 Task: Find connections with filter location Limeil-Brévannes with filter topic #Successwith filter profile language Potuguese with filter current company TATA Advanced Systems Limited with filter school Kerala Agricultural Jobs with filter industry Personal Care Services with filter service category Business Analytics with filter keywords title Operations Coordinator
Action: Mouse moved to (492, 88)
Screenshot: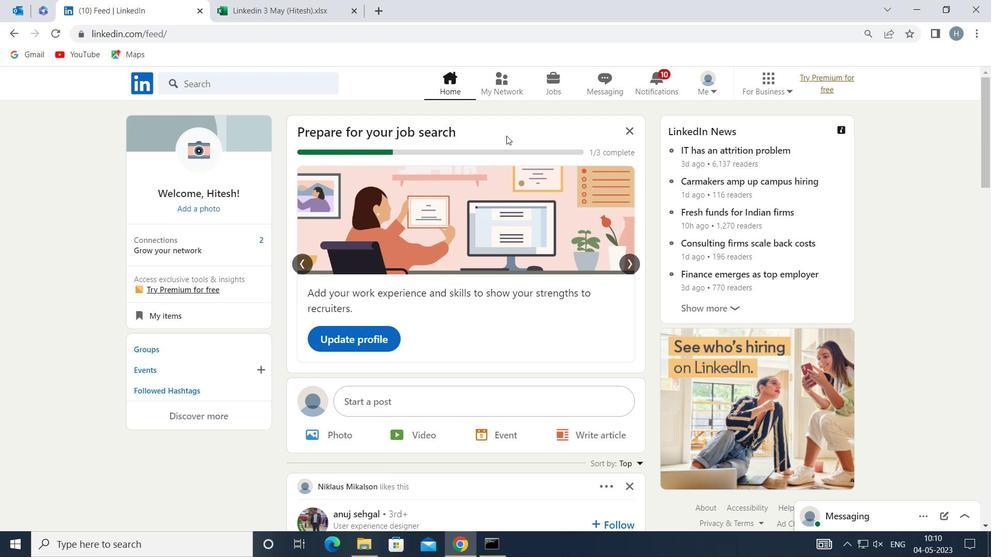 
Action: Mouse pressed left at (492, 88)
Screenshot: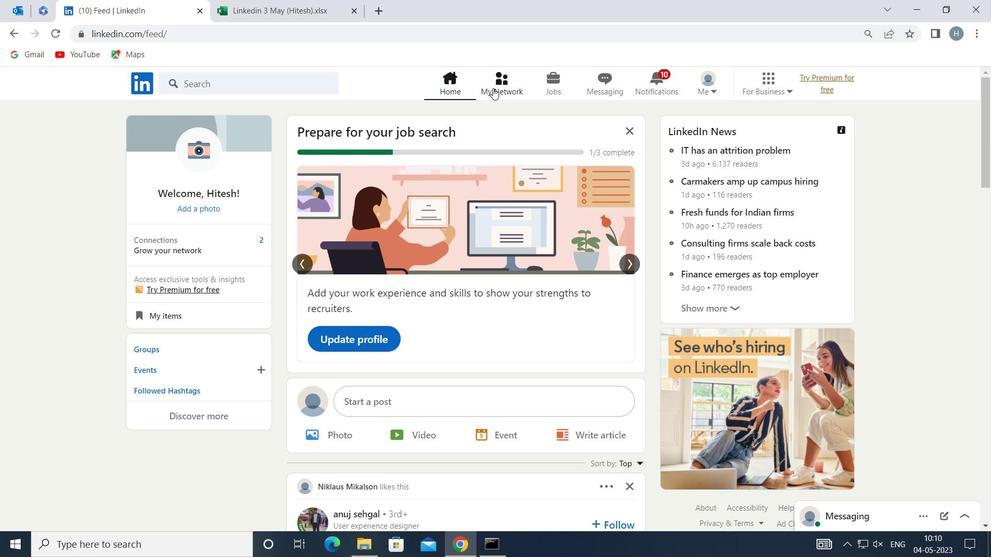 
Action: Mouse moved to (303, 152)
Screenshot: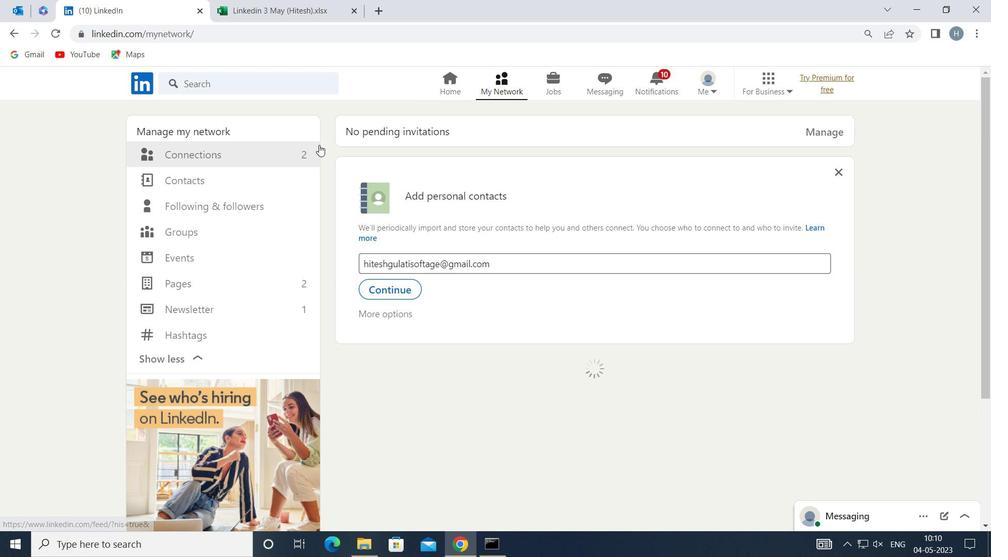 
Action: Mouse pressed left at (303, 152)
Screenshot: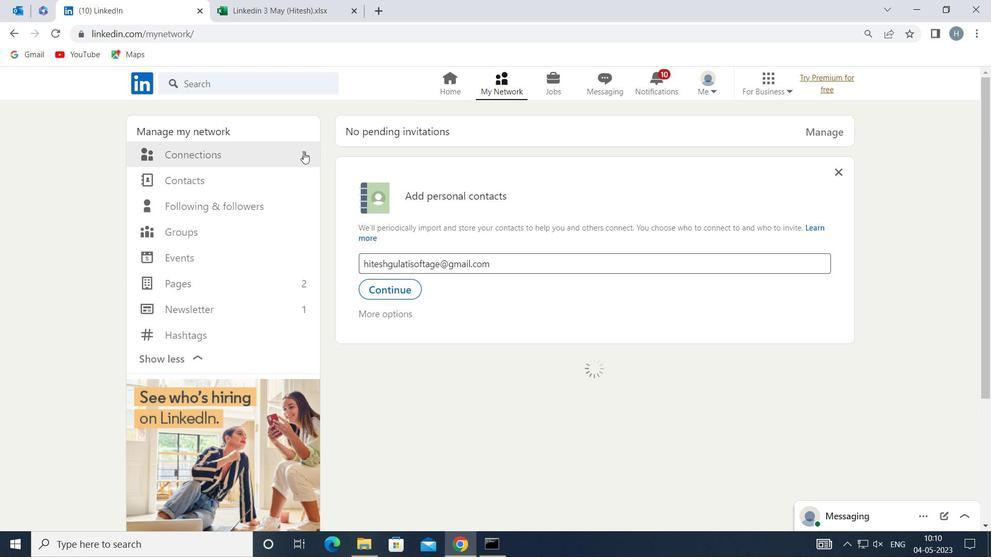 
Action: Mouse moved to (589, 155)
Screenshot: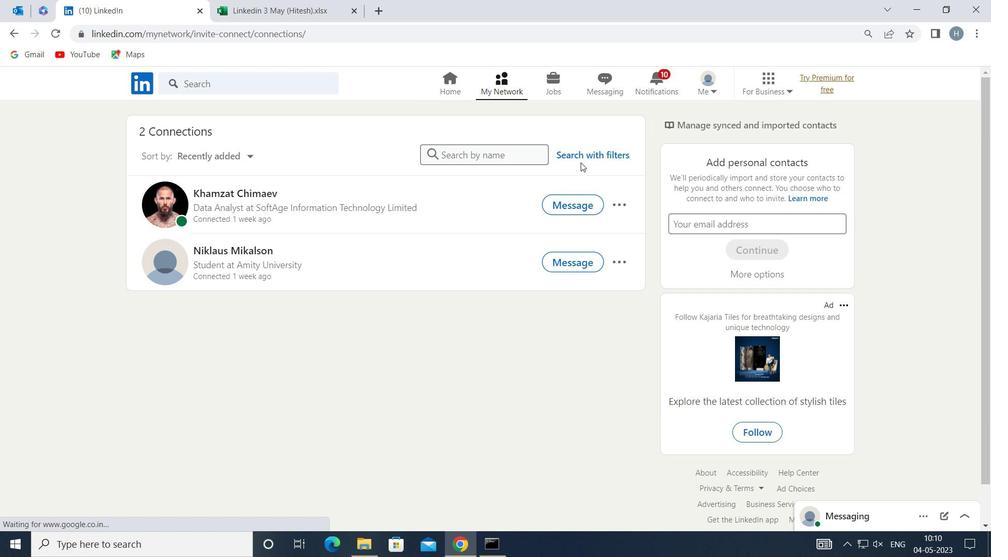 
Action: Mouse pressed left at (589, 155)
Screenshot: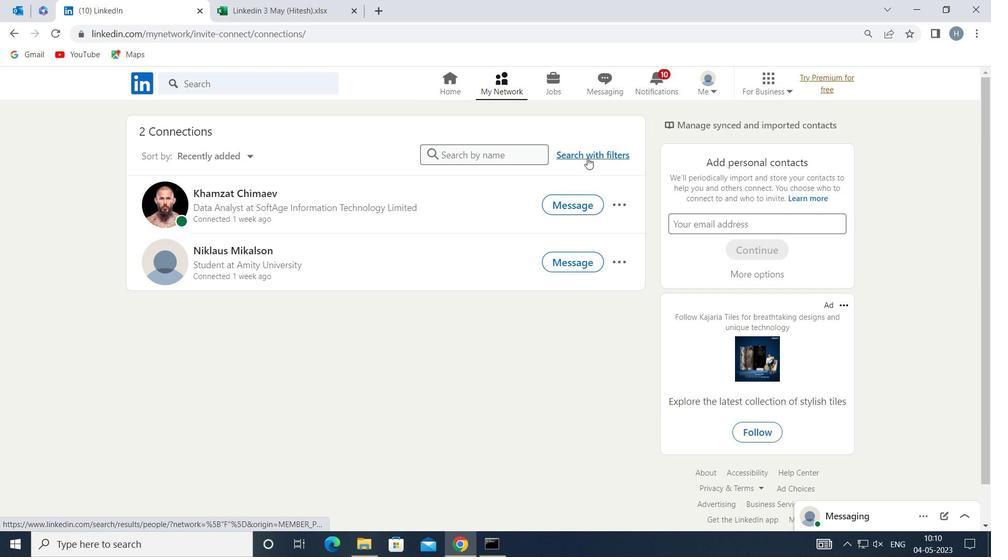 
Action: Mouse moved to (540, 118)
Screenshot: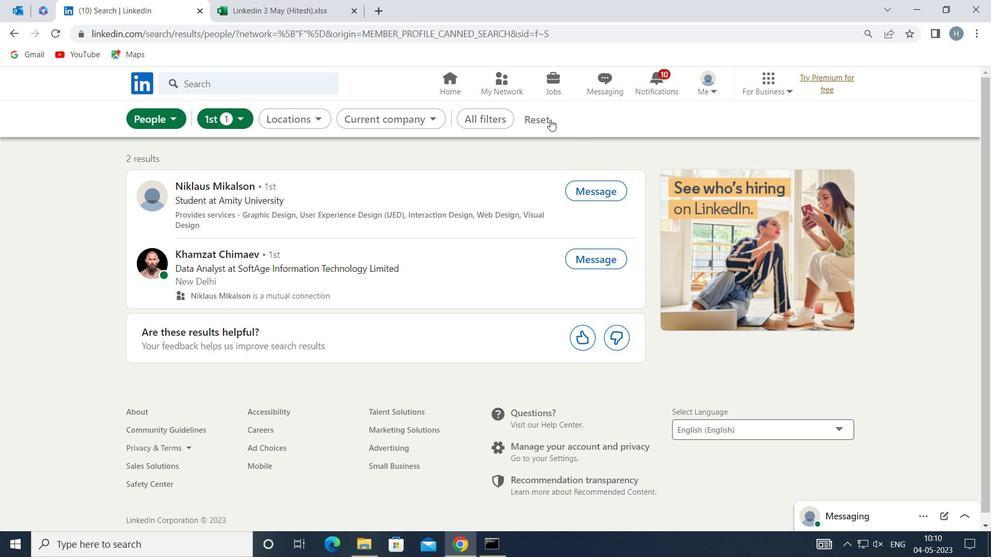 
Action: Mouse pressed left at (540, 118)
Screenshot: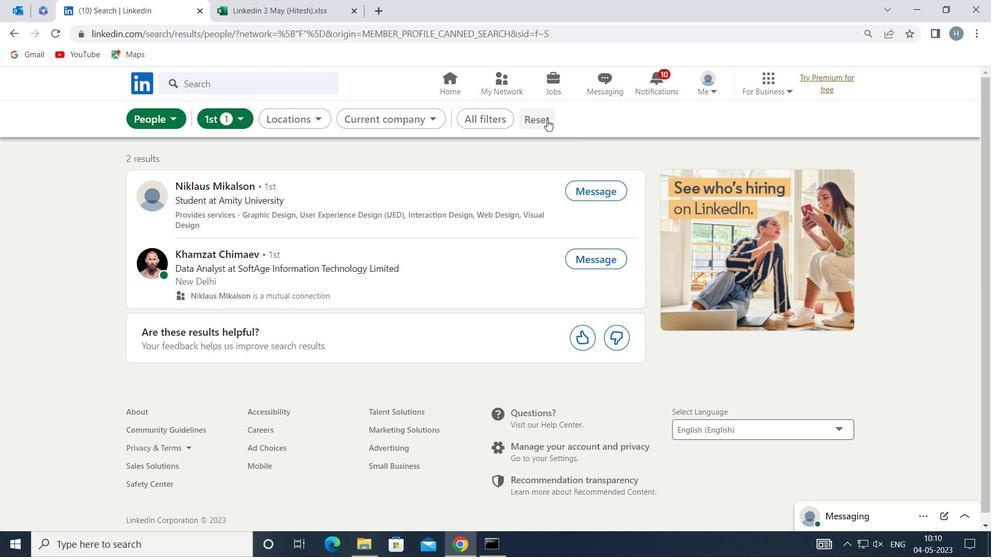 
Action: Mouse moved to (533, 118)
Screenshot: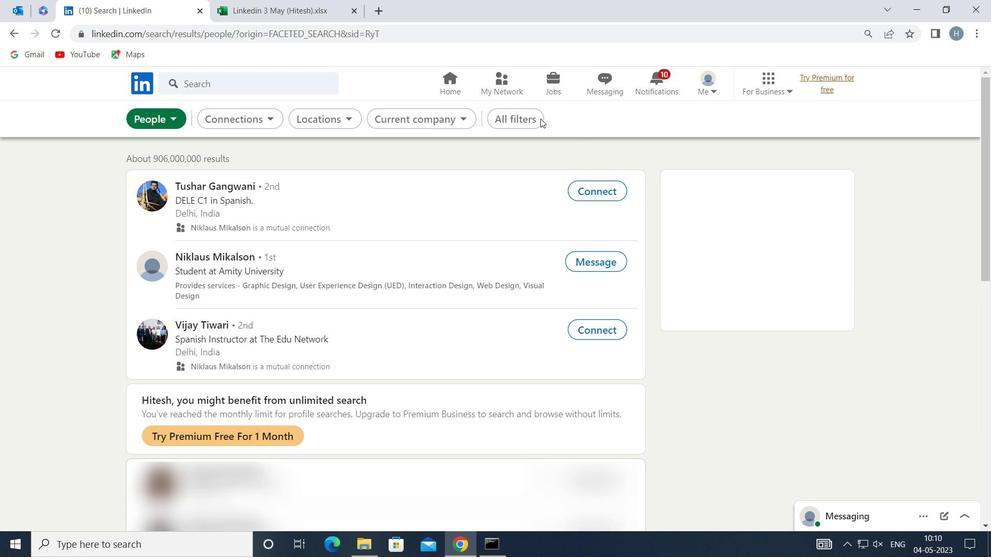 
Action: Mouse pressed left at (533, 118)
Screenshot: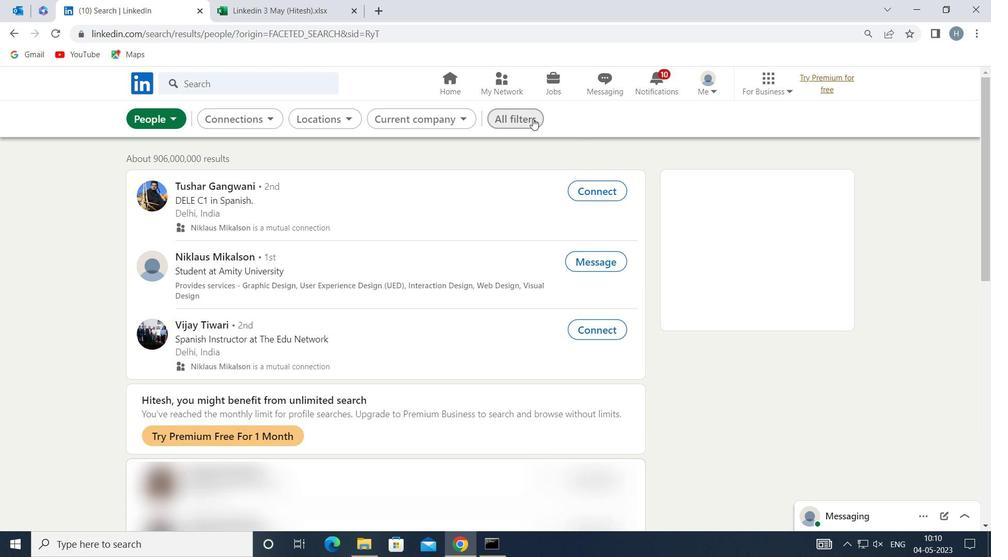 
Action: Mouse moved to (751, 287)
Screenshot: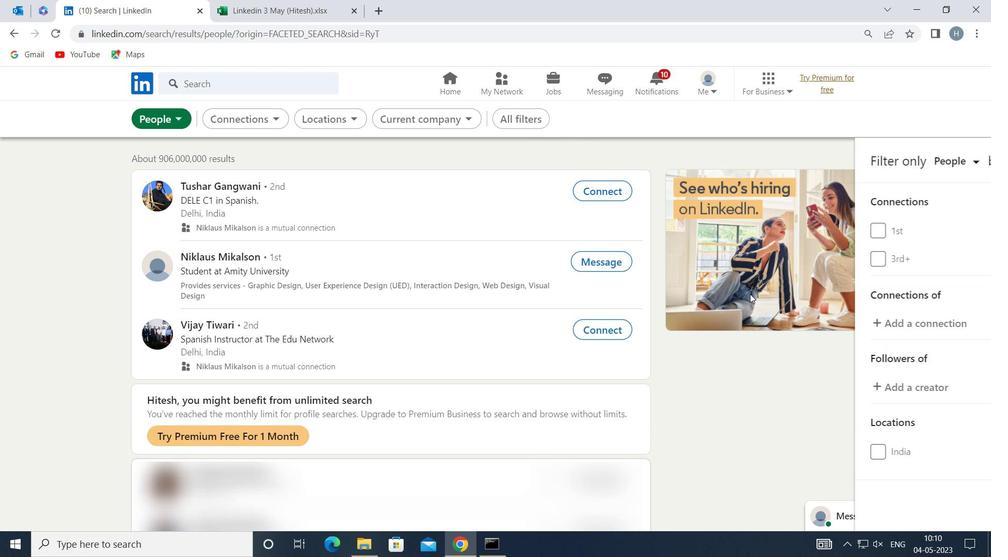 
Action: Mouse scrolled (751, 287) with delta (0, 0)
Screenshot: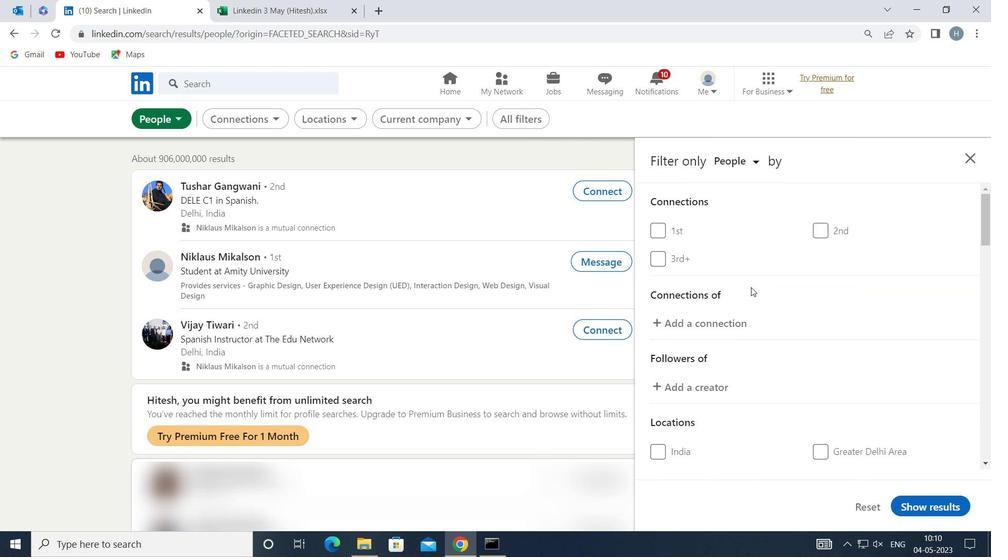 
Action: Mouse scrolled (751, 287) with delta (0, 0)
Screenshot: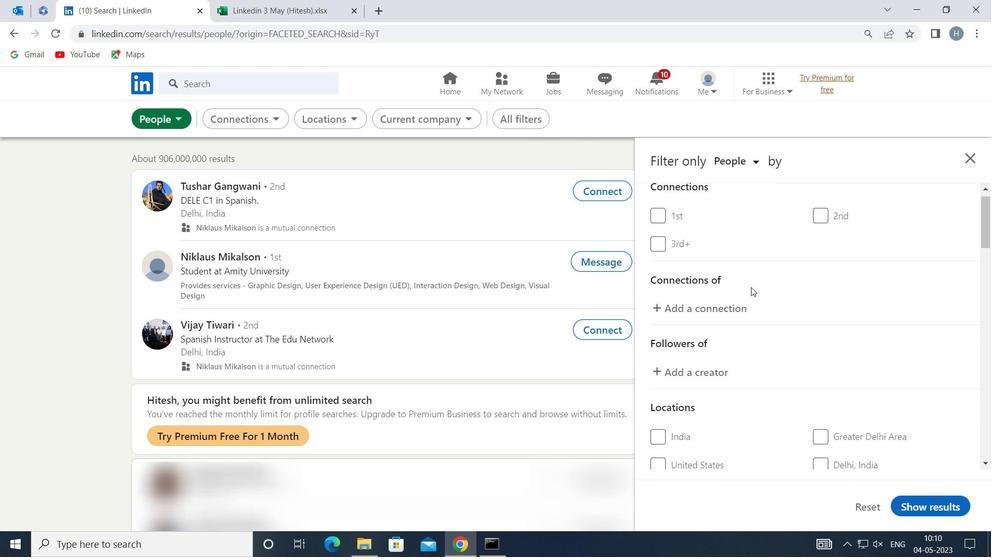 
Action: Mouse scrolled (751, 287) with delta (0, 0)
Screenshot: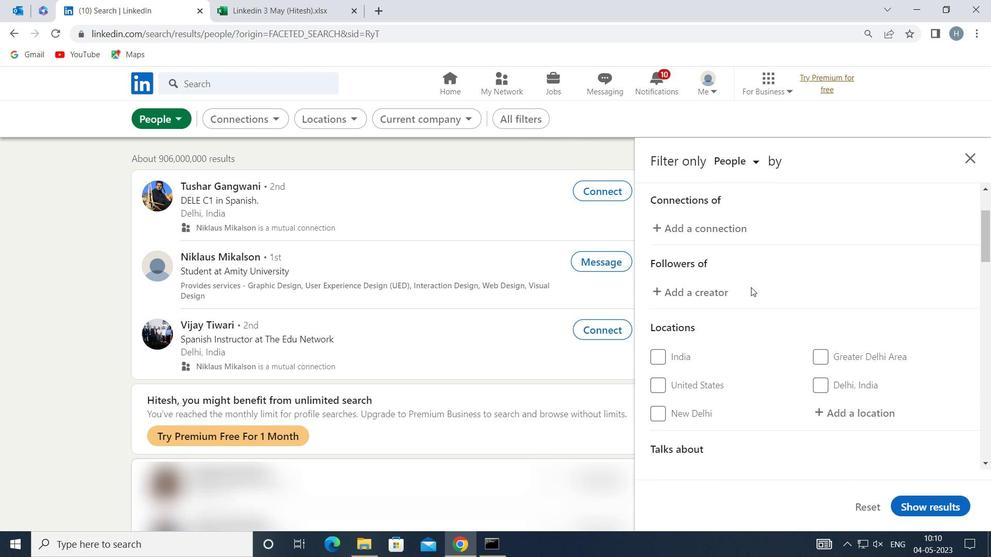 
Action: Mouse moved to (871, 308)
Screenshot: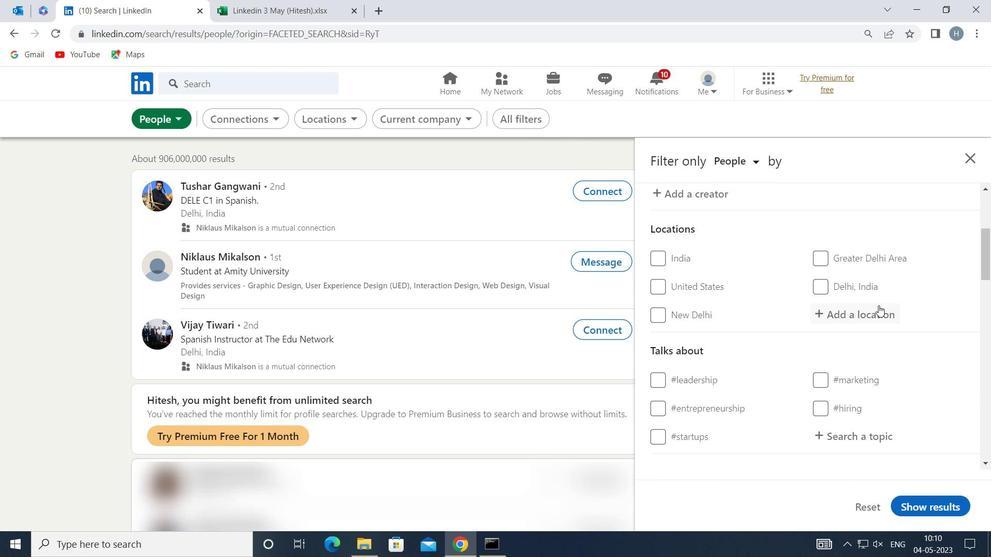 
Action: Mouse pressed left at (871, 308)
Screenshot: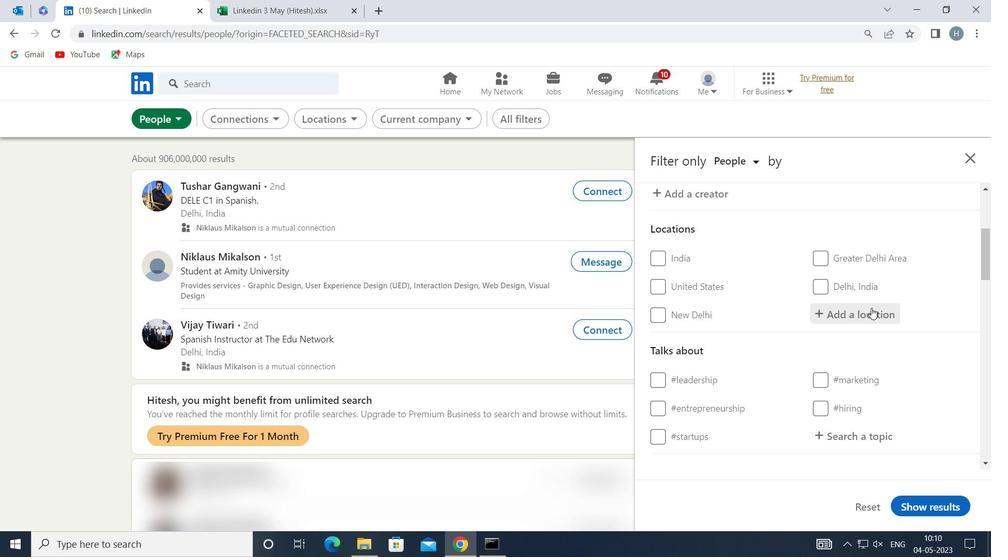 
Action: Key pressed <Key.shift>LIMEIL
Screenshot: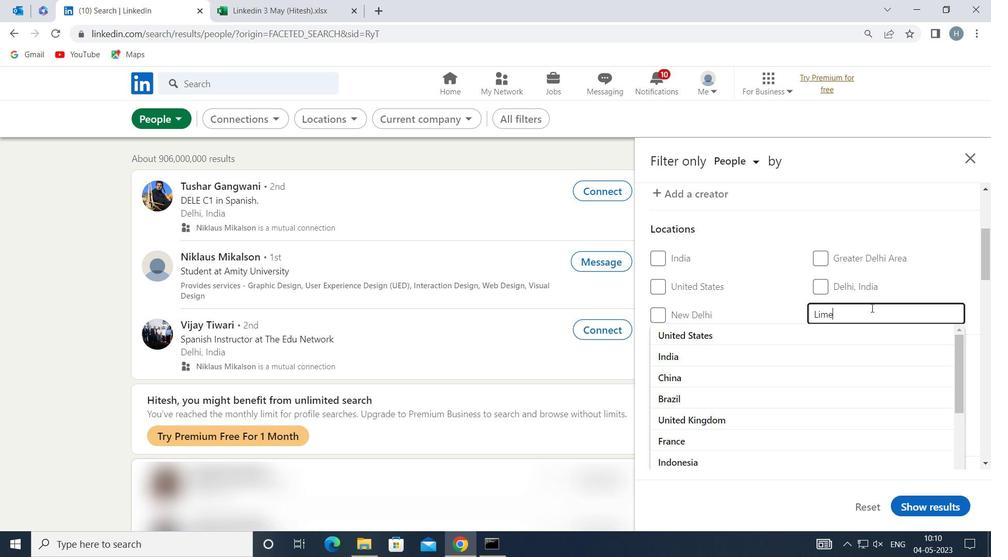 
Action: Mouse moved to (803, 329)
Screenshot: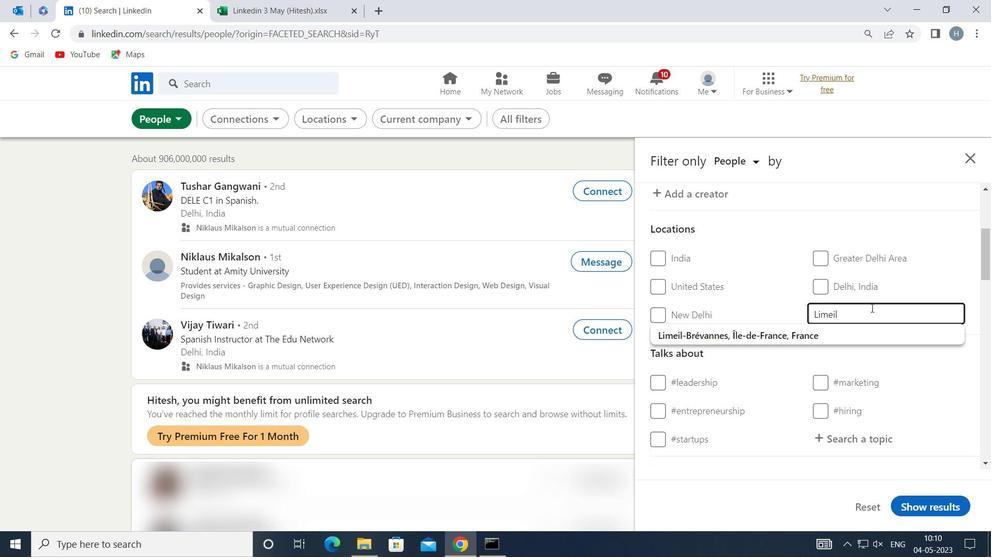 
Action: Mouse pressed left at (803, 329)
Screenshot: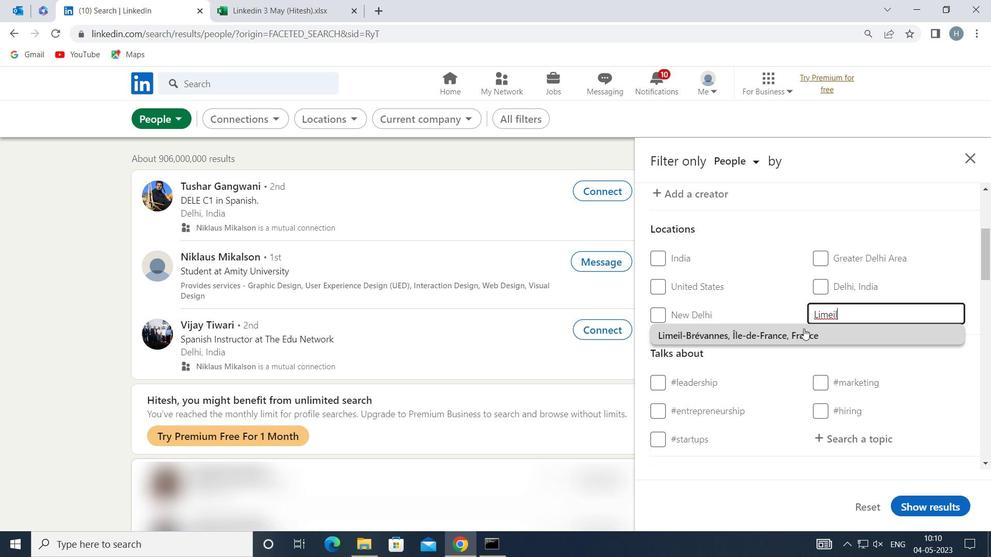 
Action: Mouse moved to (795, 324)
Screenshot: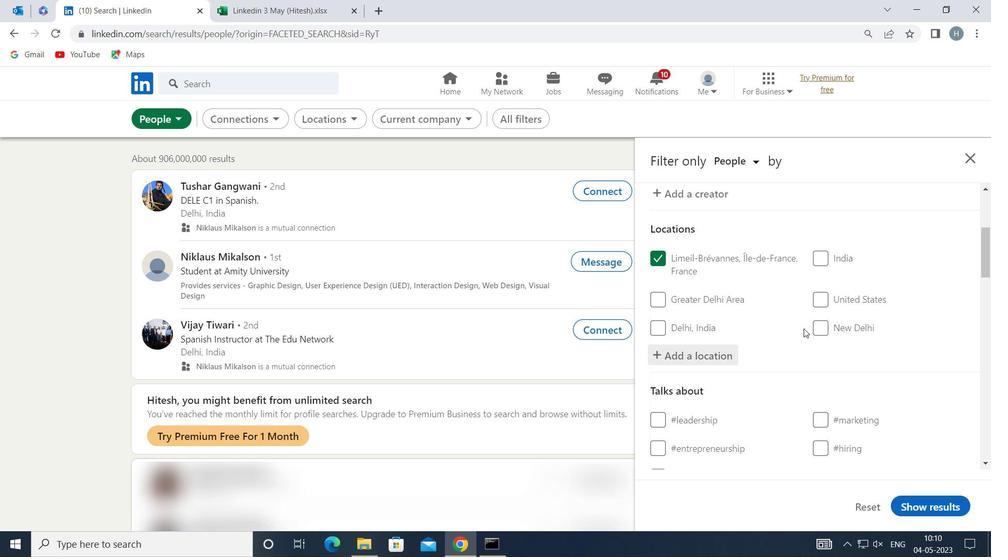 
Action: Mouse scrolled (795, 324) with delta (0, 0)
Screenshot: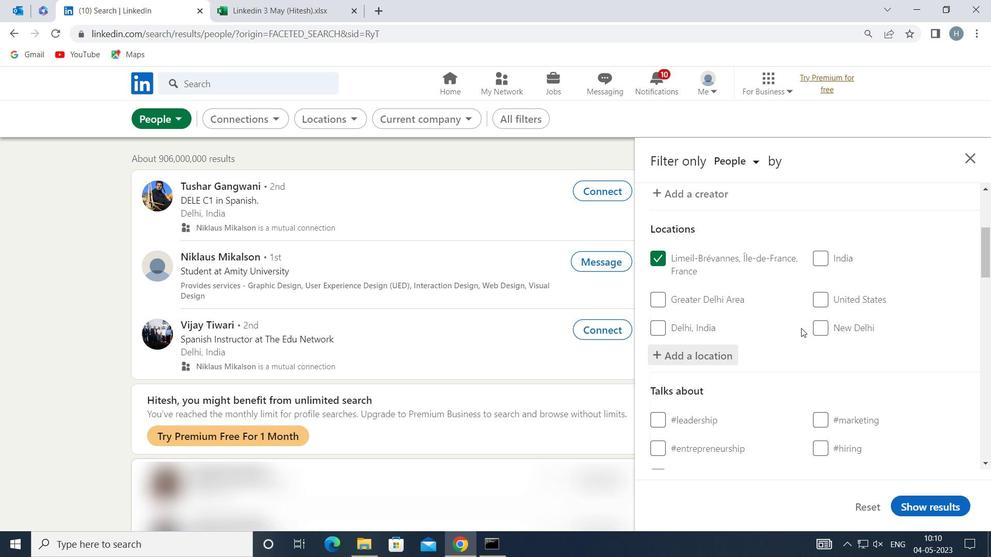 
Action: Mouse scrolled (795, 324) with delta (0, 0)
Screenshot: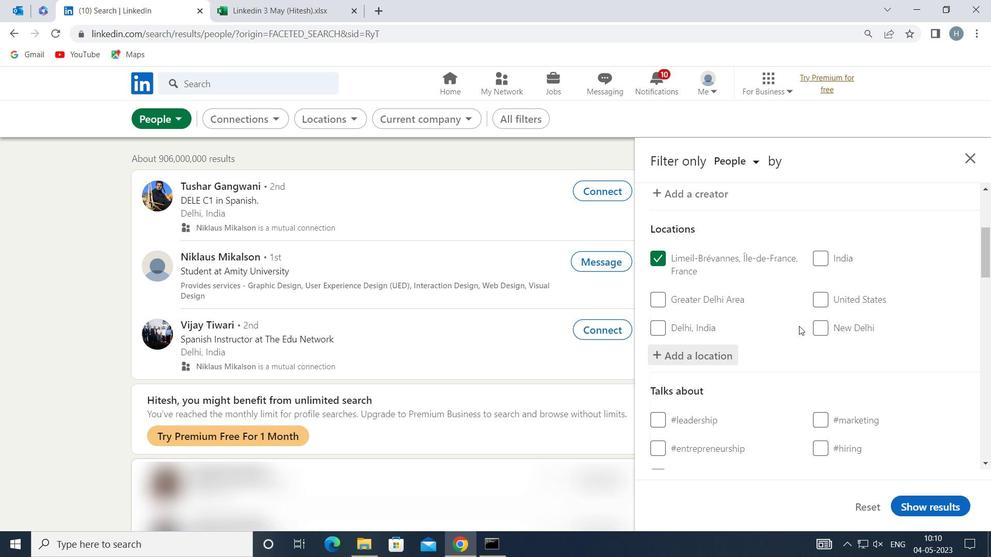 
Action: Mouse moved to (793, 321)
Screenshot: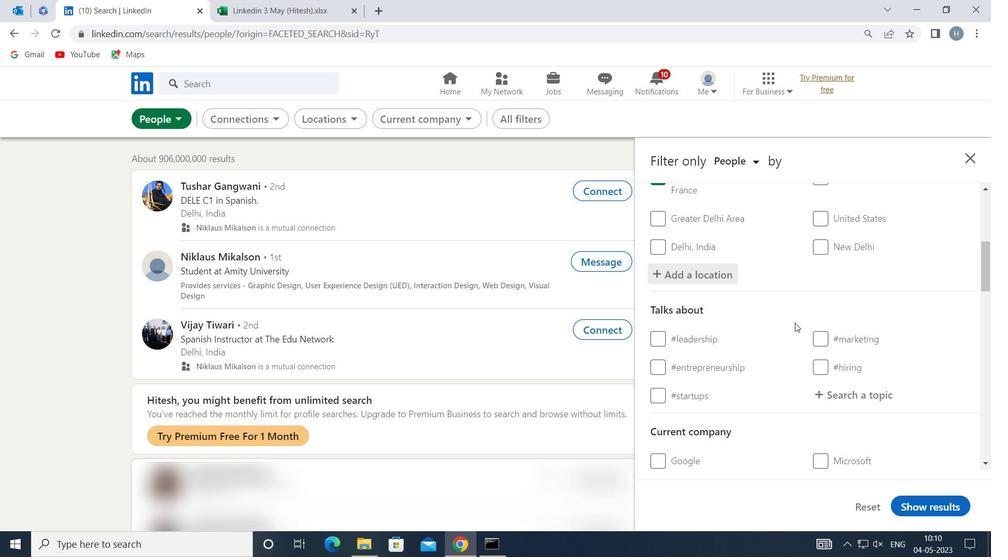 
Action: Mouse scrolled (793, 320) with delta (0, 0)
Screenshot: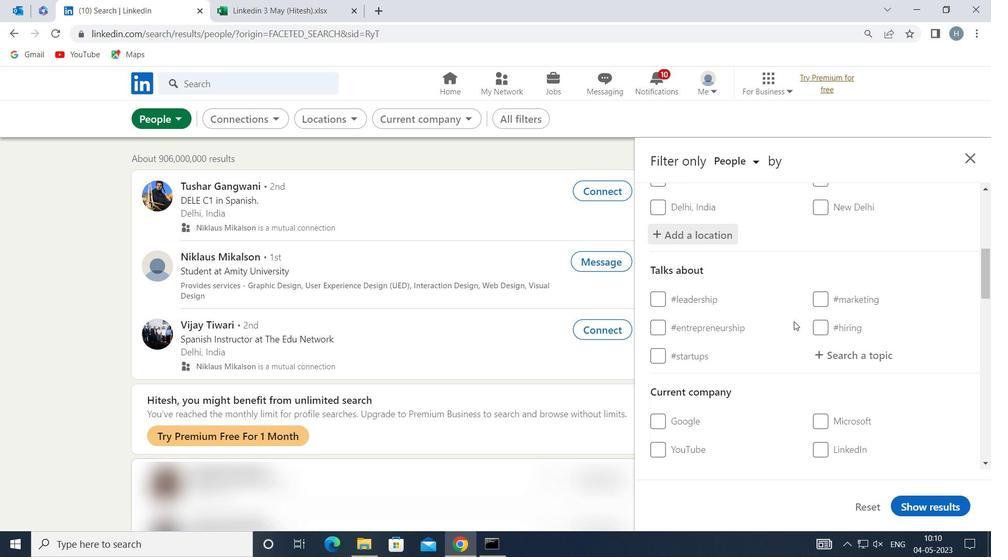
Action: Mouse moved to (877, 278)
Screenshot: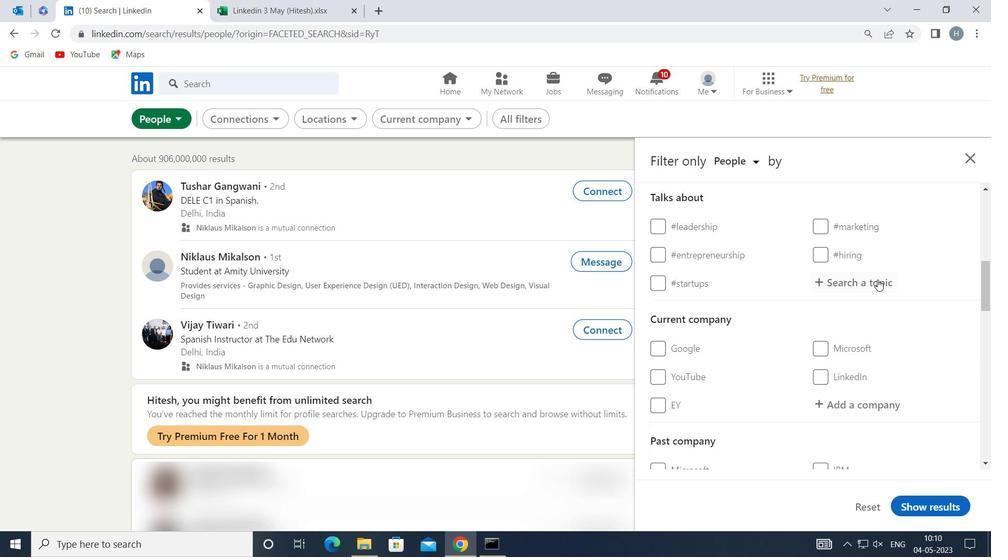 
Action: Mouse pressed left at (877, 278)
Screenshot: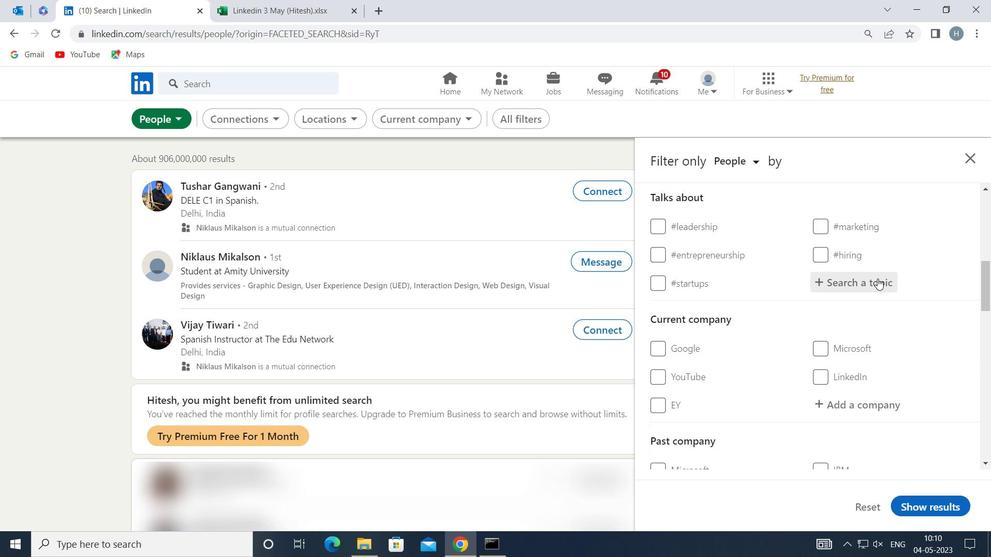 
Action: Key pressed <Key.shift>SUCCESS
Screenshot: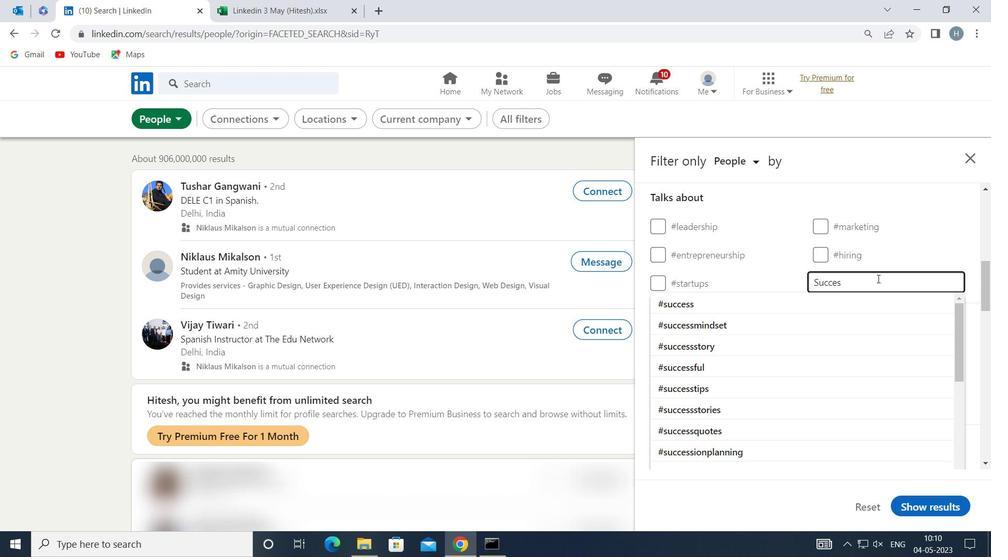 
Action: Mouse moved to (822, 301)
Screenshot: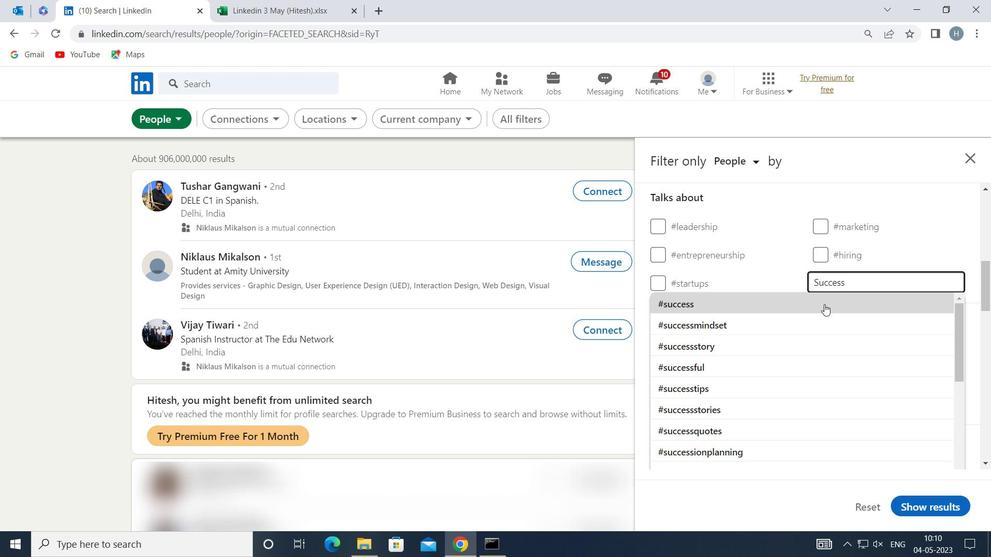 
Action: Mouse pressed left at (822, 301)
Screenshot: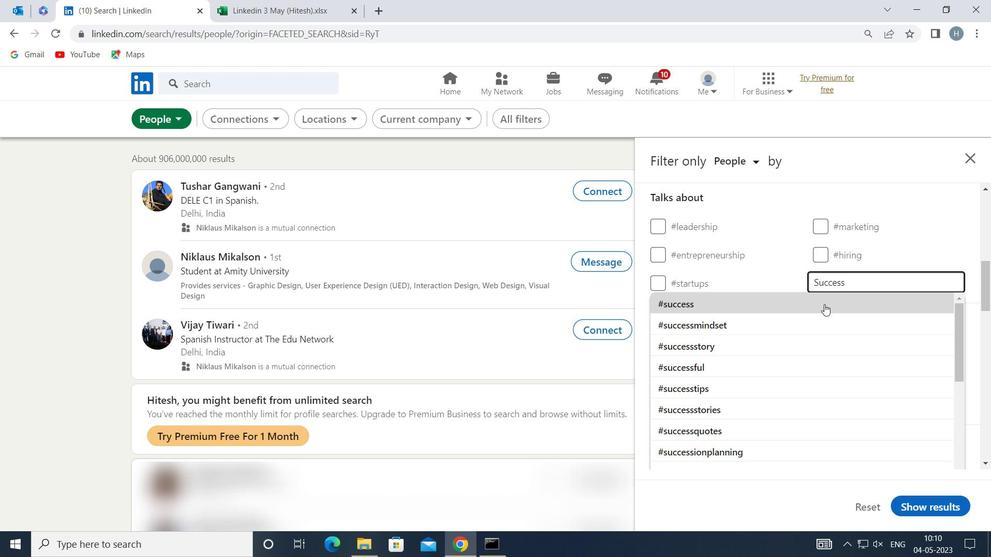 
Action: Mouse moved to (800, 307)
Screenshot: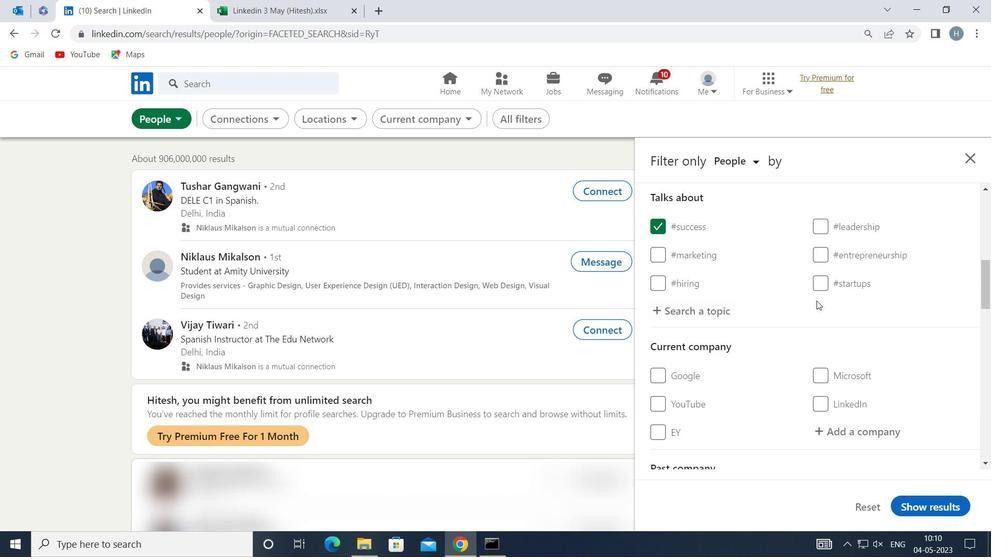 
Action: Mouse scrolled (800, 307) with delta (0, 0)
Screenshot: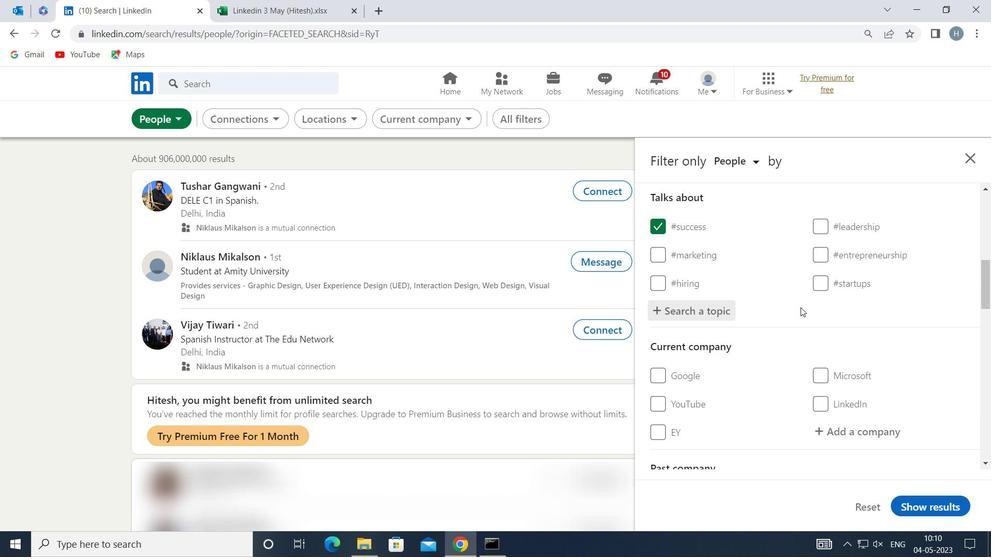 
Action: Mouse moved to (799, 308)
Screenshot: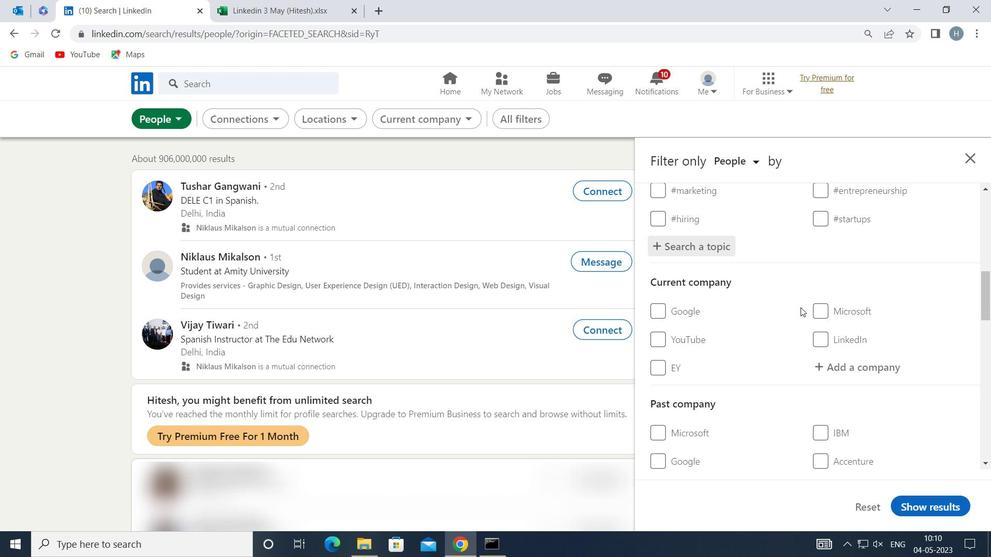 
Action: Mouse scrolled (799, 307) with delta (0, 0)
Screenshot: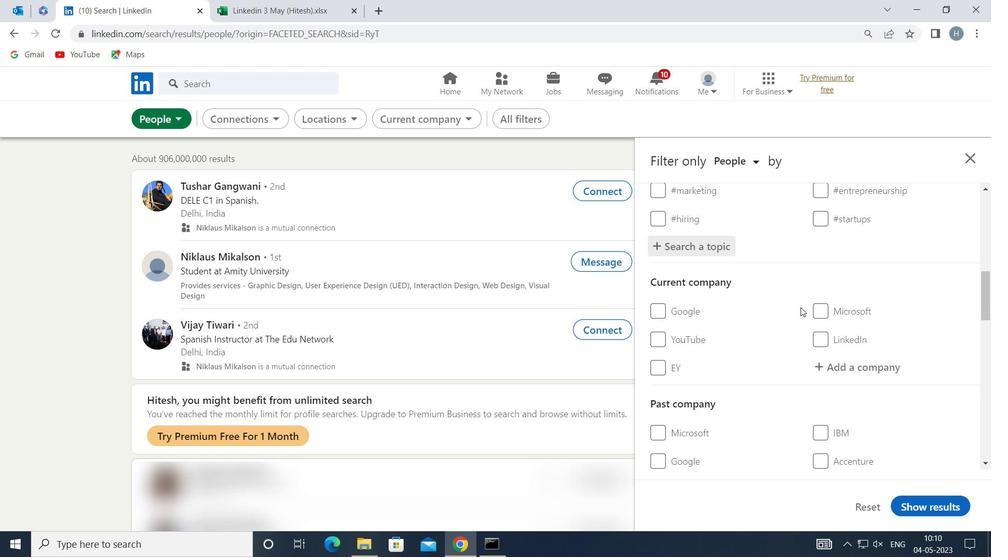 
Action: Mouse scrolled (799, 307) with delta (0, 0)
Screenshot: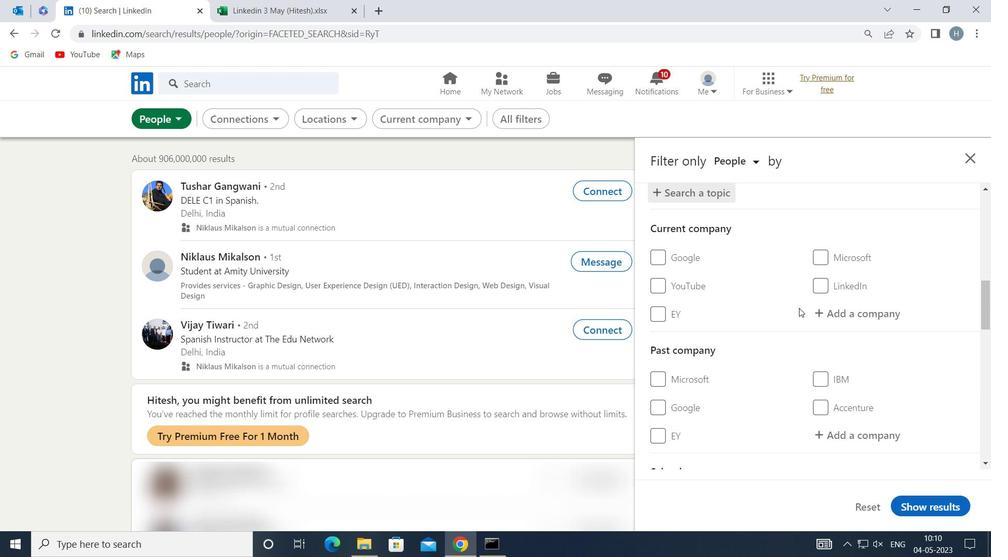 
Action: Mouse scrolled (799, 307) with delta (0, 0)
Screenshot: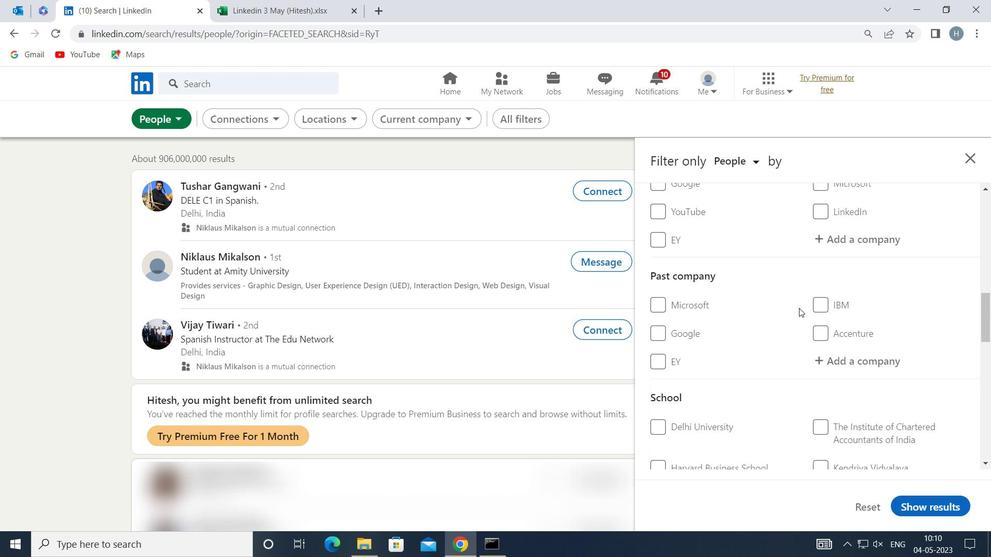 
Action: Mouse scrolled (799, 307) with delta (0, 0)
Screenshot: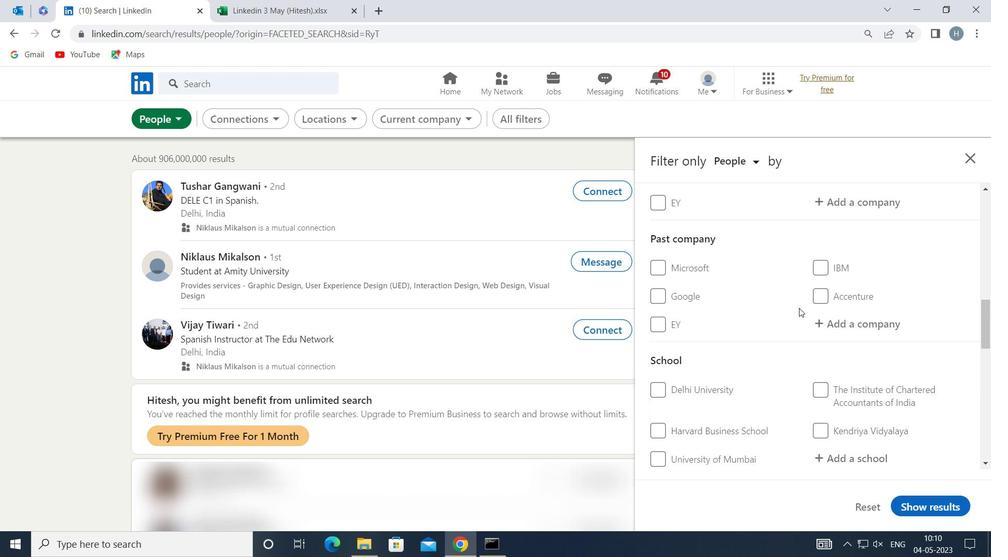 
Action: Mouse scrolled (799, 307) with delta (0, 0)
Screenshot: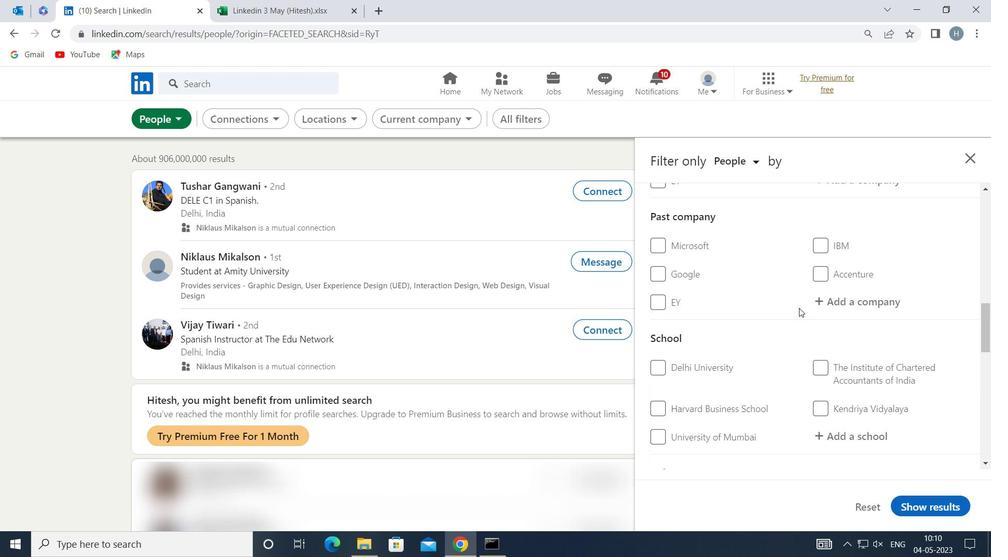 
Action: Mouse scrolled (799, 307) with delta (0, 0)
Screenshot: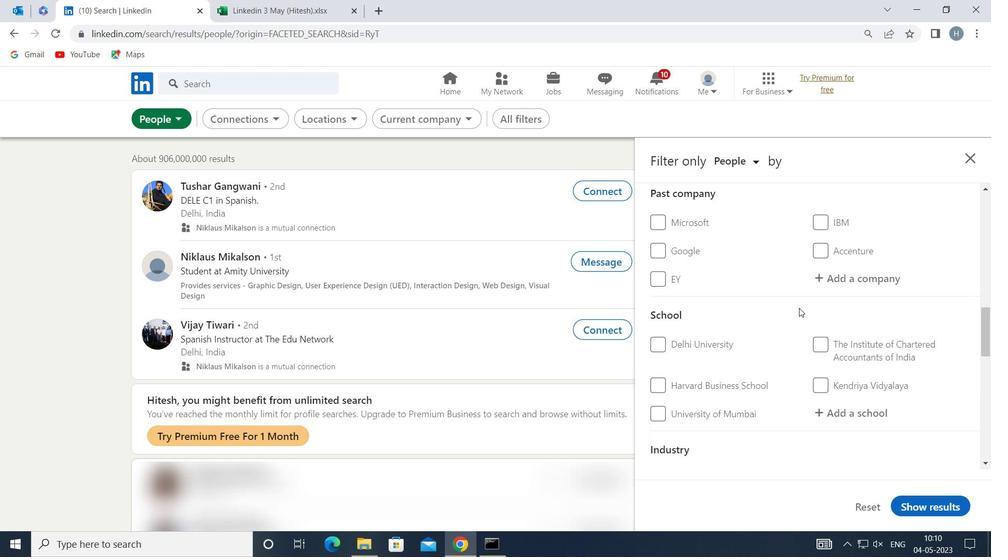 
Action: Mouse scrolled (799, 307) with delta (0, 0)
Screenshot: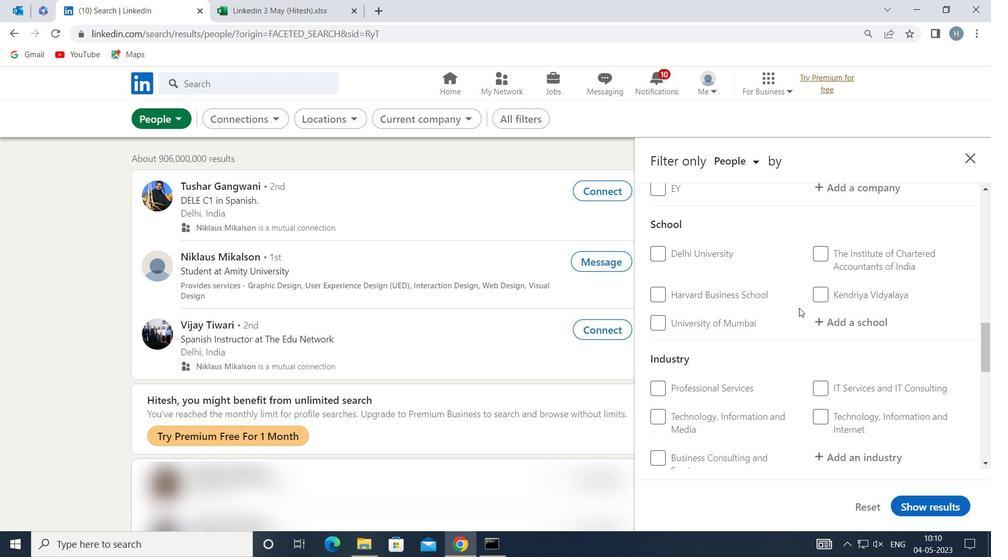 
Action: Mouse scrolled (799, 307) with delta (0, 0)
Screenshot: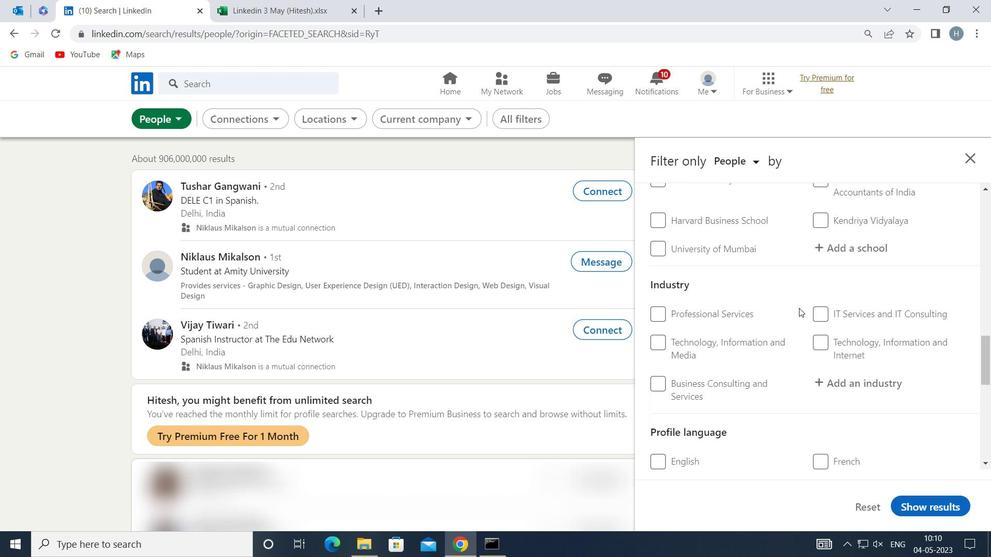 
Action: Mouse scrolled (799, 307) with delta (0, 0)
Screenshot: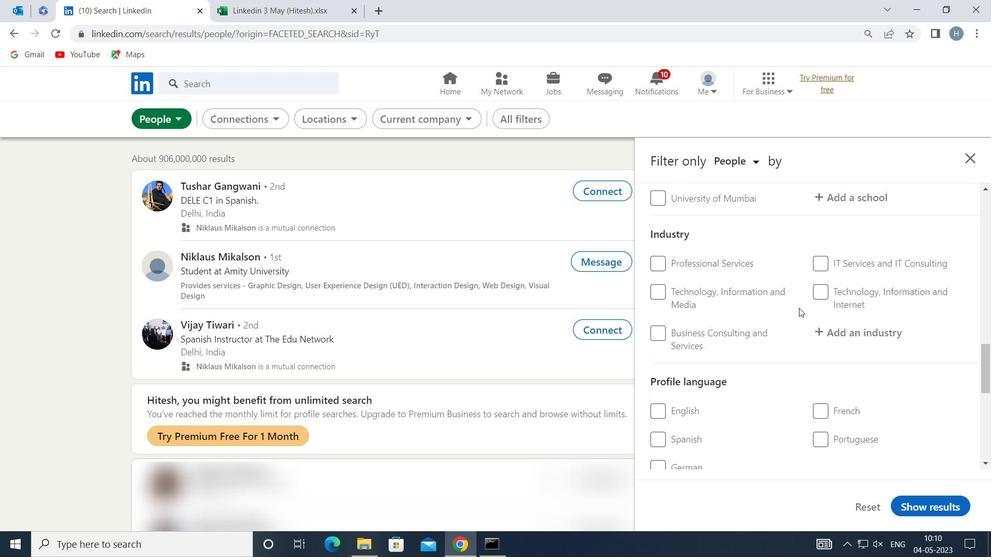 
Action: Mouse moved to (835, 280)
Screenshot: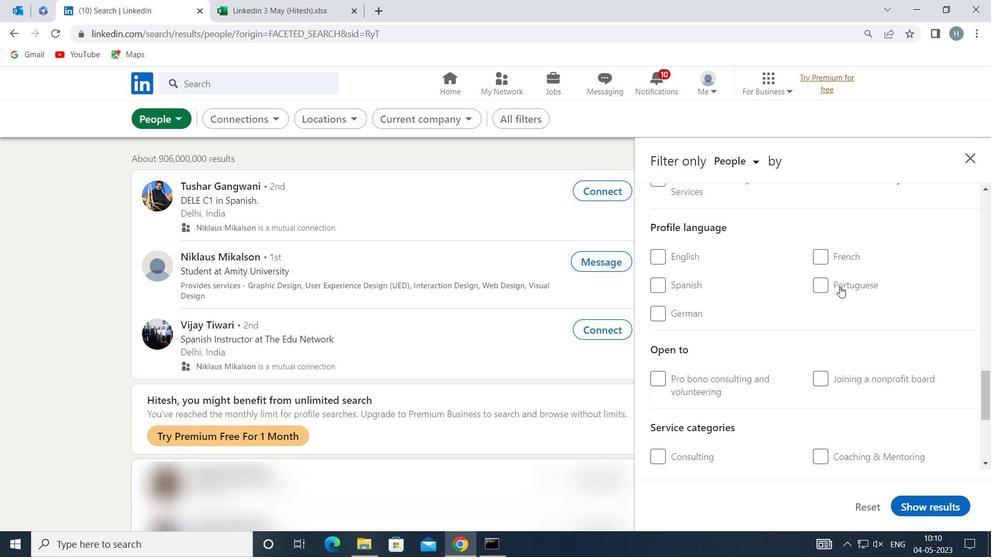 
Action: Mouse pressed left at (835, 280)
Screenshot: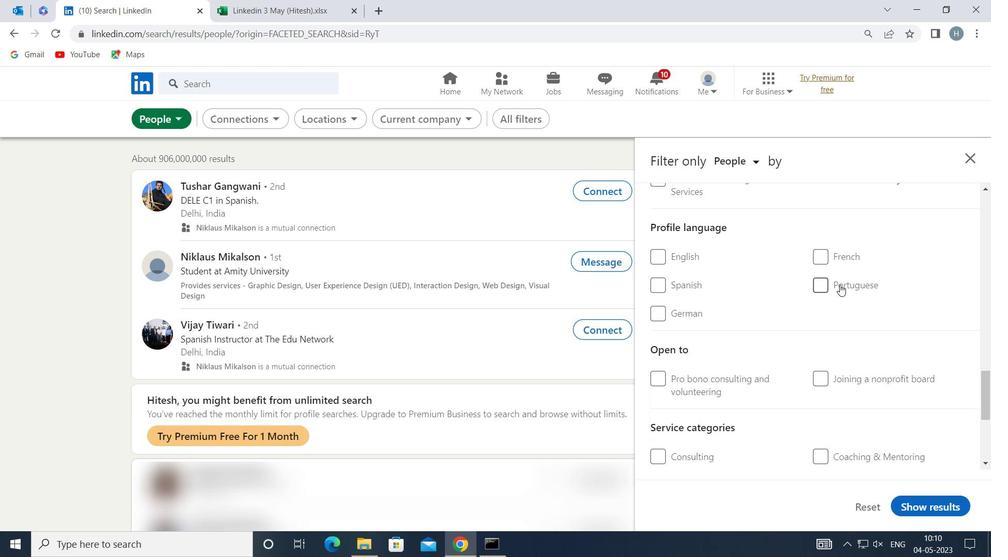 
Action: Mouse moved to (794, 305)
Screenshot: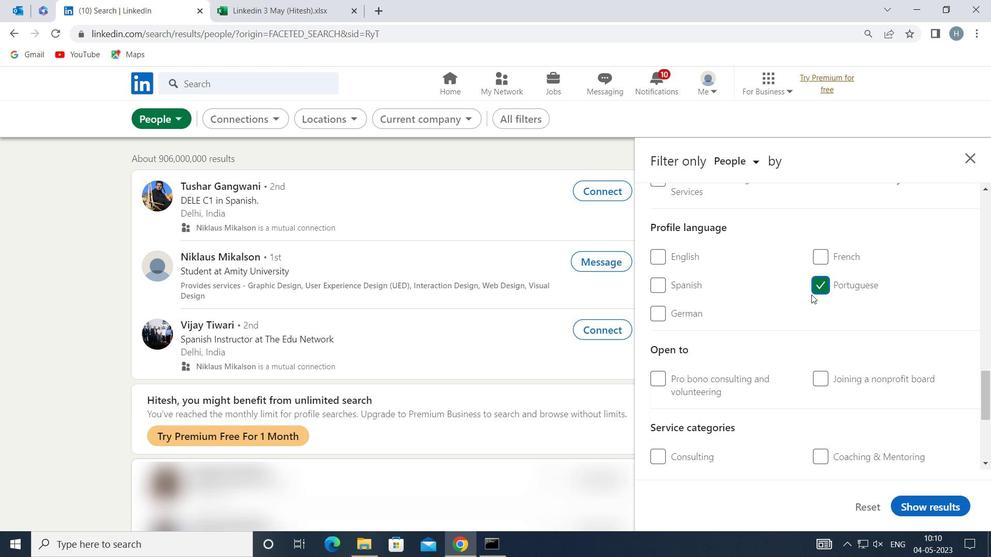 
Action: Mouse scrolled (794, 306) with delta (0, 0)
Screenshot: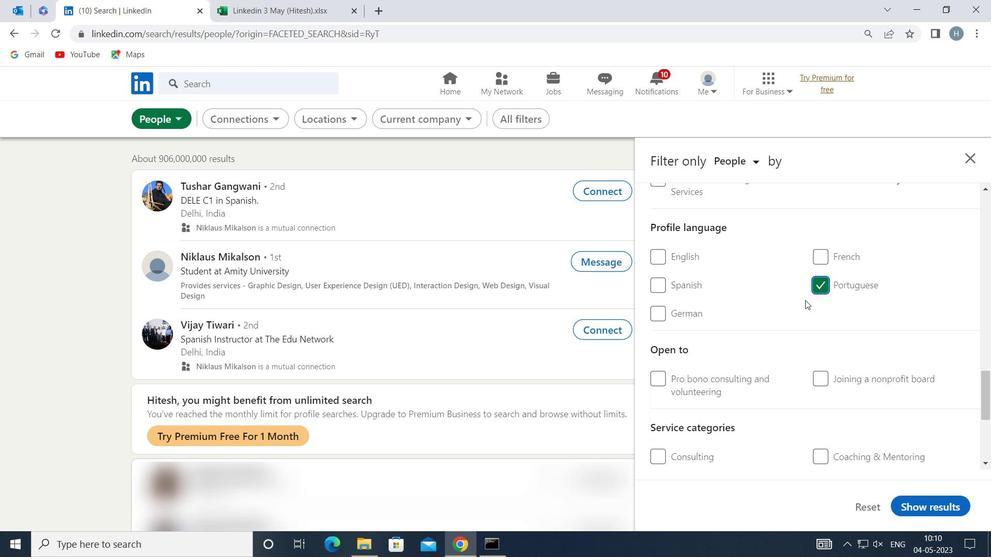 
Action: Mouse scrolled (794, 306) with delta (0, 0)
Screenshot: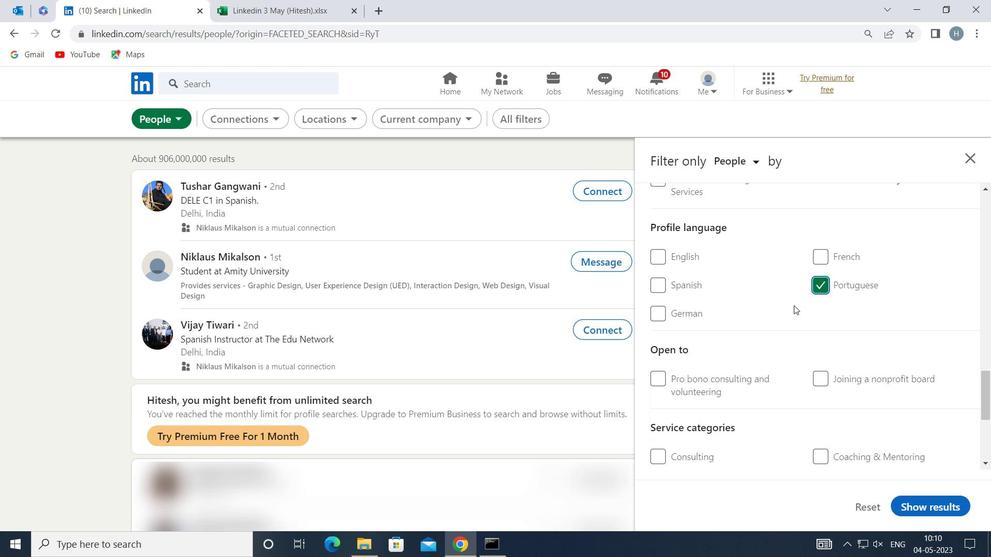
Action: Mouse scrolled (794, 306) with delta (0, 0)
Screenshot: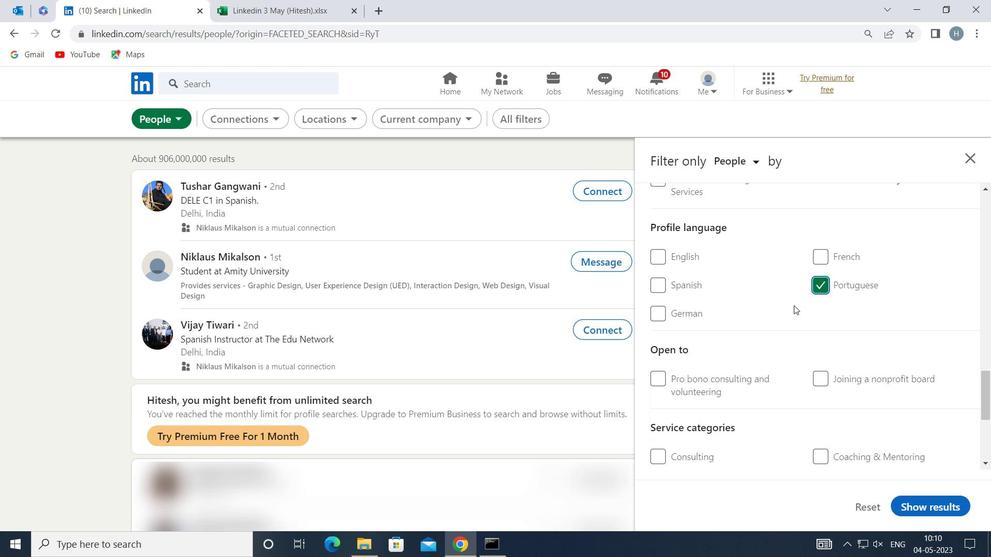 
Action: Mouse scrolled (794, 306) with delta (0, 0)
Screenshot: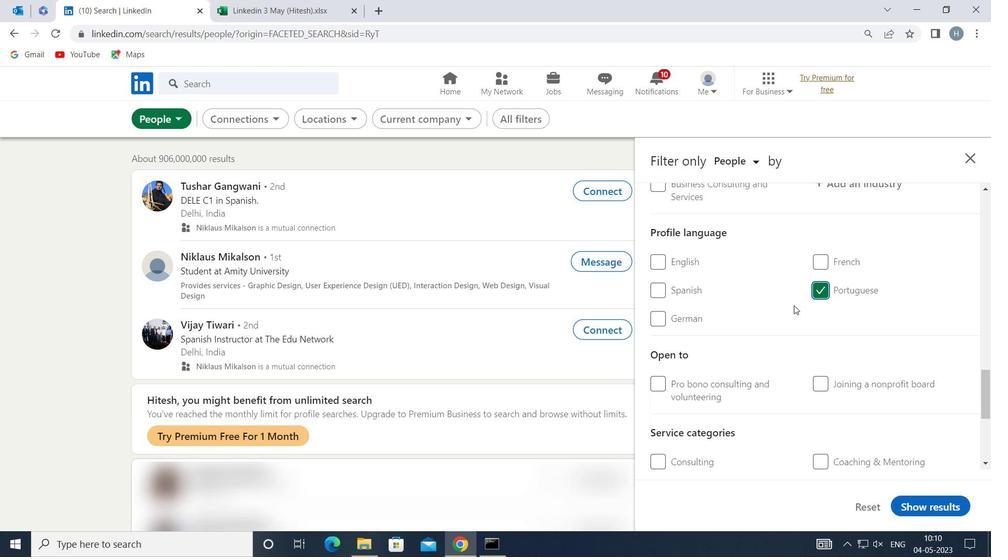 
Action: Mouse scrolled (794, 306) with delta (0, 0)
Screenshot: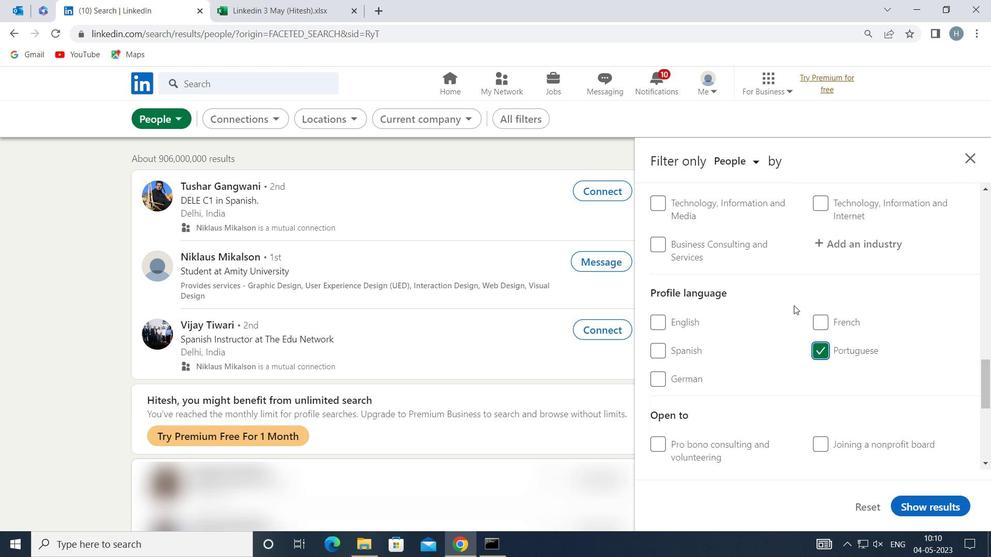
Action: Mouse scrolled (794, 306) with delta (0, 0)
Screenshot: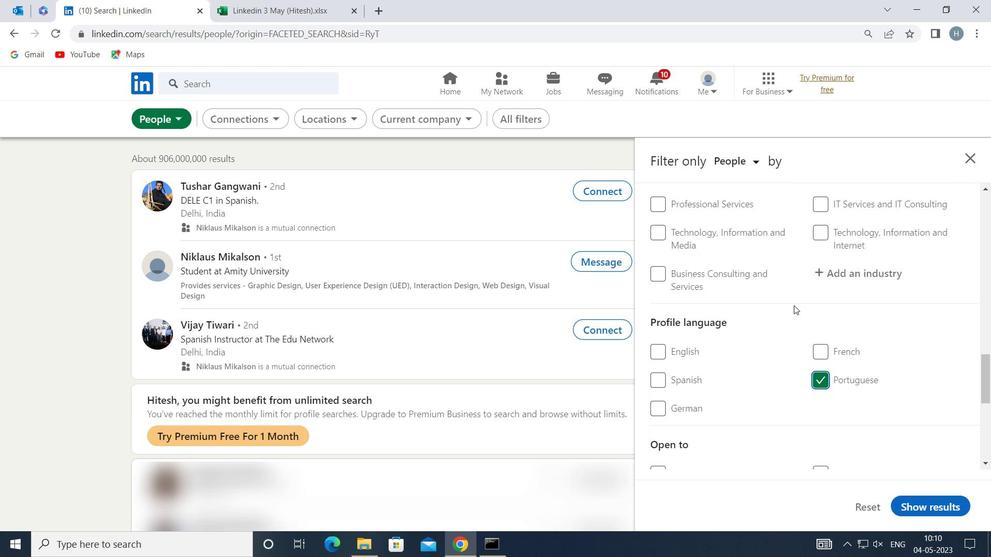 
Action: Mouse scrolled (794, 306) with delta (0, 0)
Screenshot: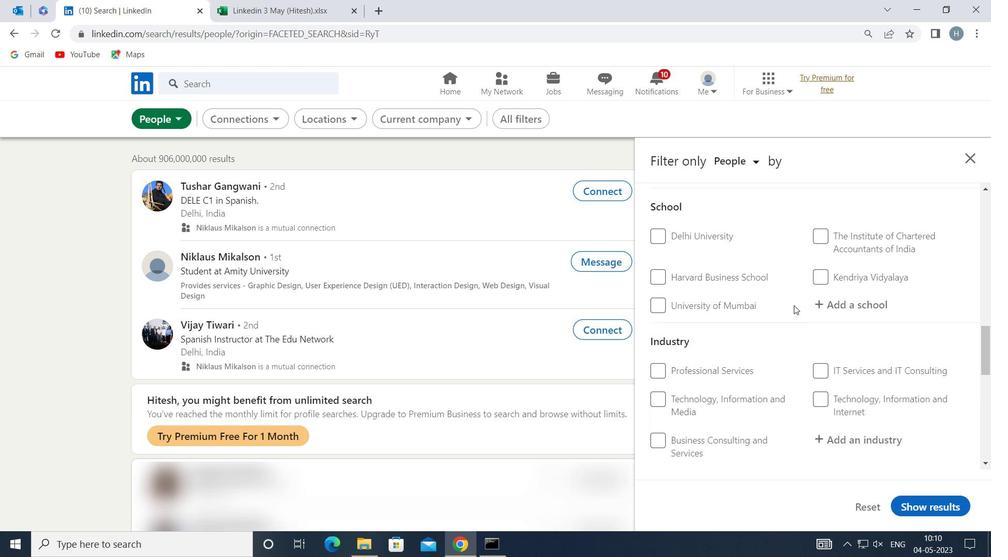 
Action: Mouse scrolled (794, 306) with delta (0, 0)
Screenshot: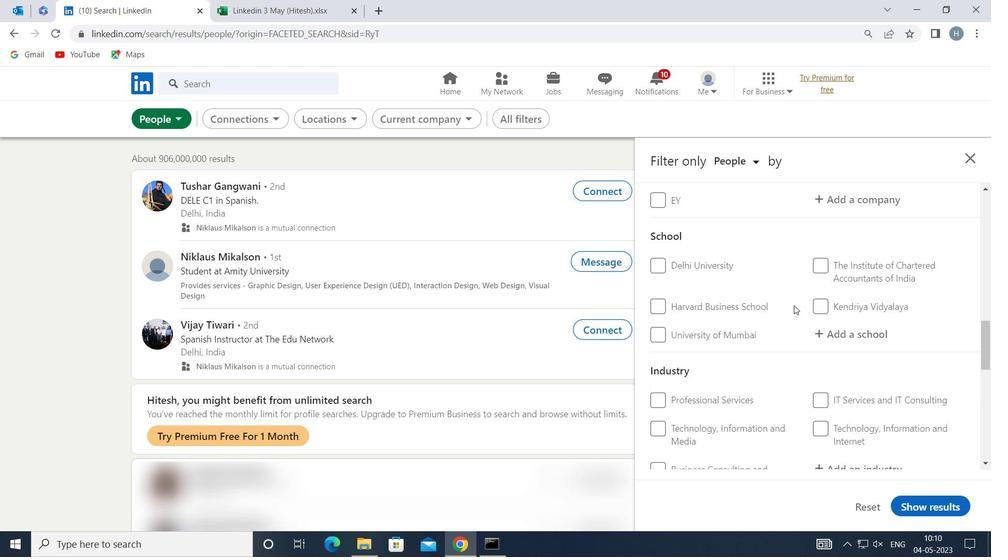 
Action: Mouse scrolled (794, 306) with delta (0, 0)
Screenshot: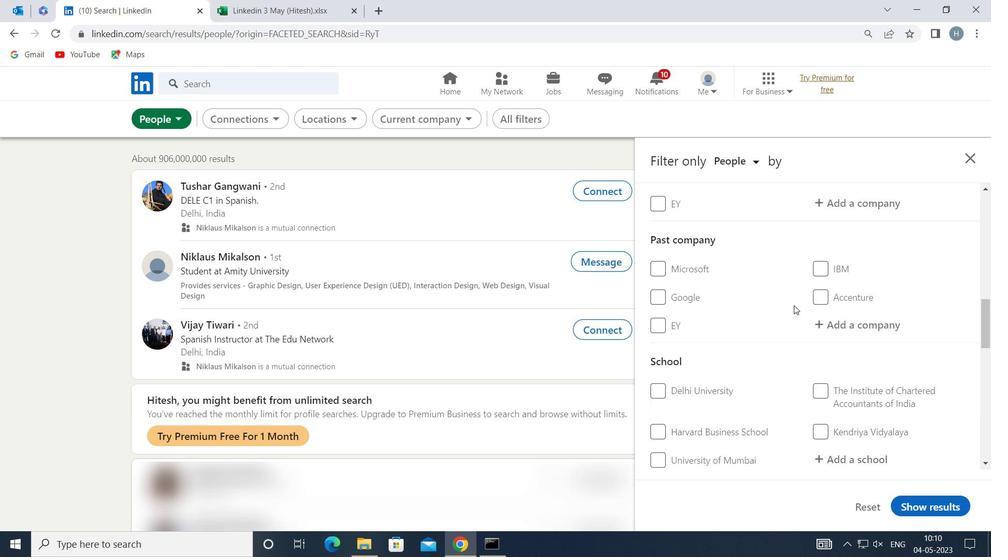 
Action: Mouse moved to (851, 360)
Screenshot: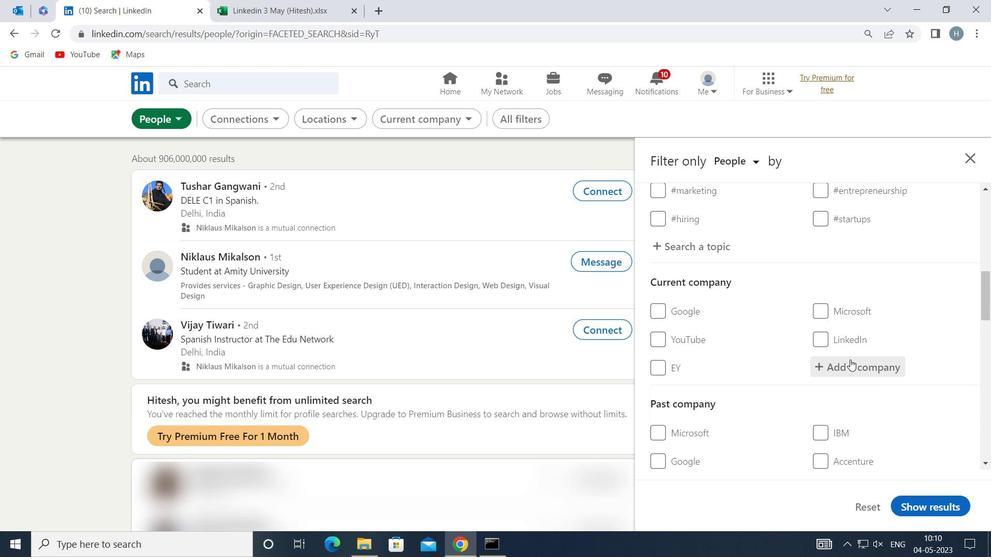 
Action: Mouse pressed left at (851, 360)
Screenshot: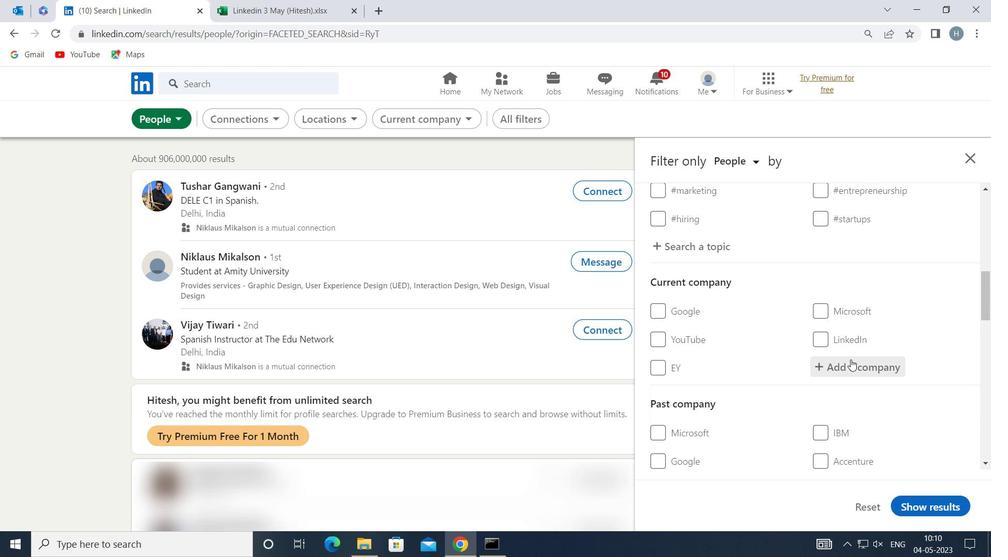 
Action: Mouse moved to (847, 360)
Screenshot: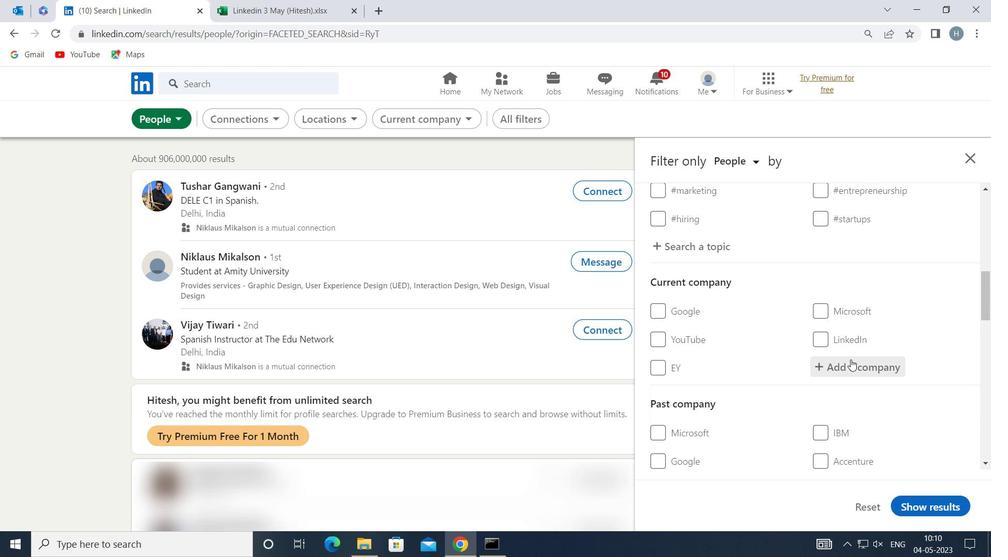 
Action: Key pressed <Key.shift>TATA<Key.space>ADVA
Screenshot: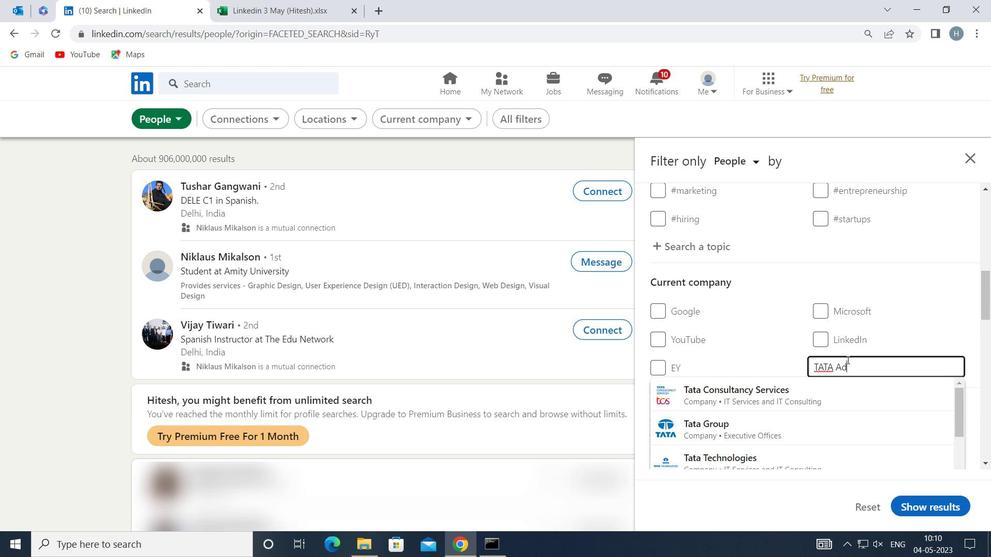 
Action: Mouse moved to (822, 390)
Screenshot: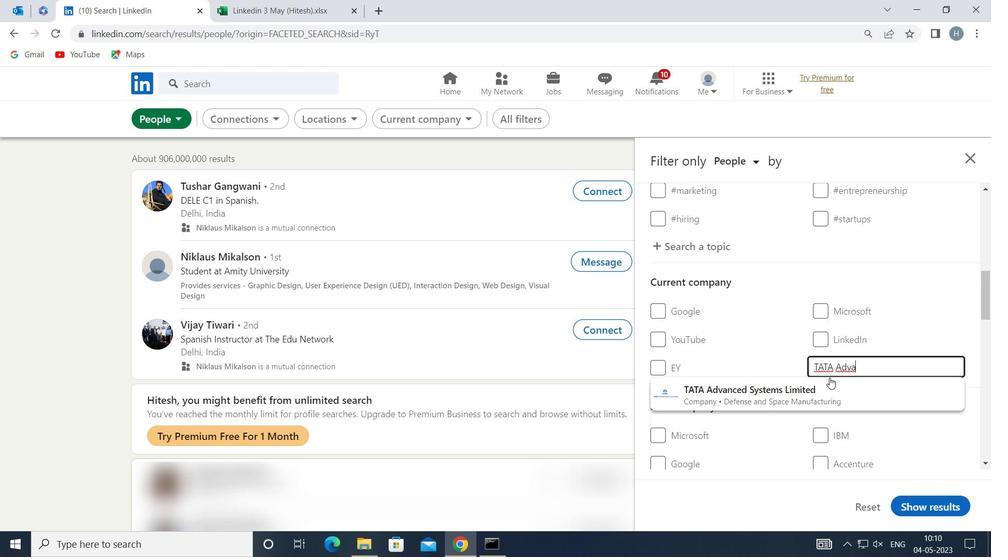 
Action: Mouse pressed left at (822, 390)
Screenshot: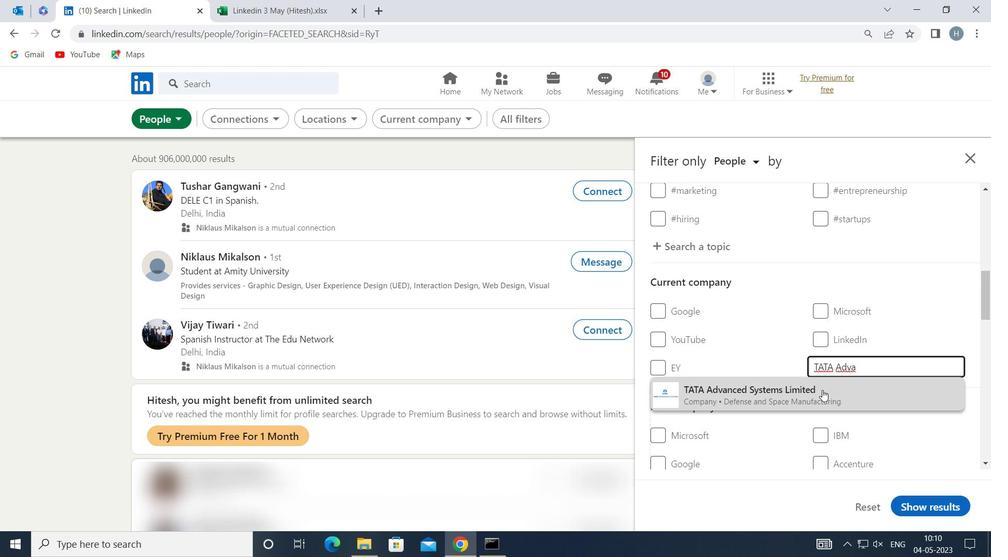 
Action: Mouse moved to (792, 374)
Screenshot: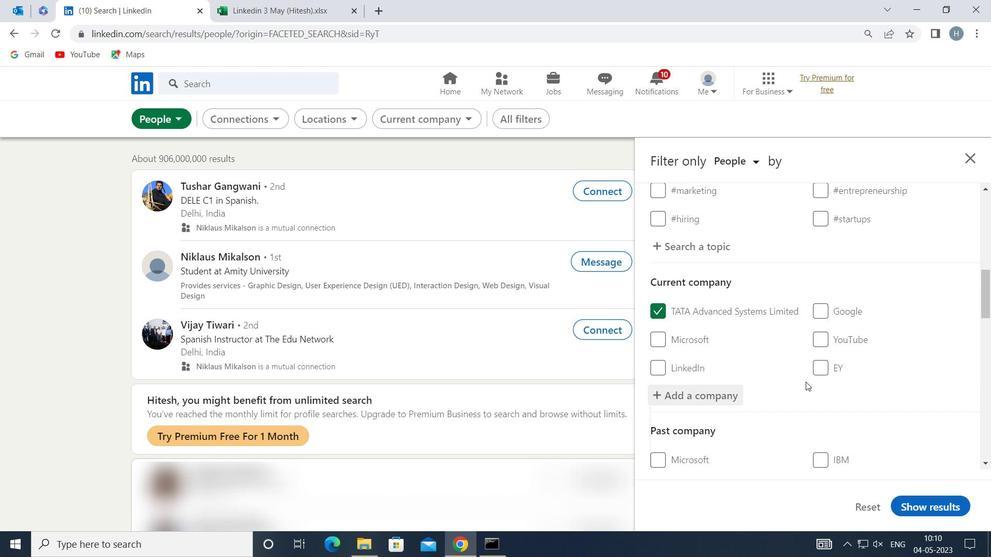 
Action: Mouse scrolled (792, 374) with delta (0, 0)
Screenshot: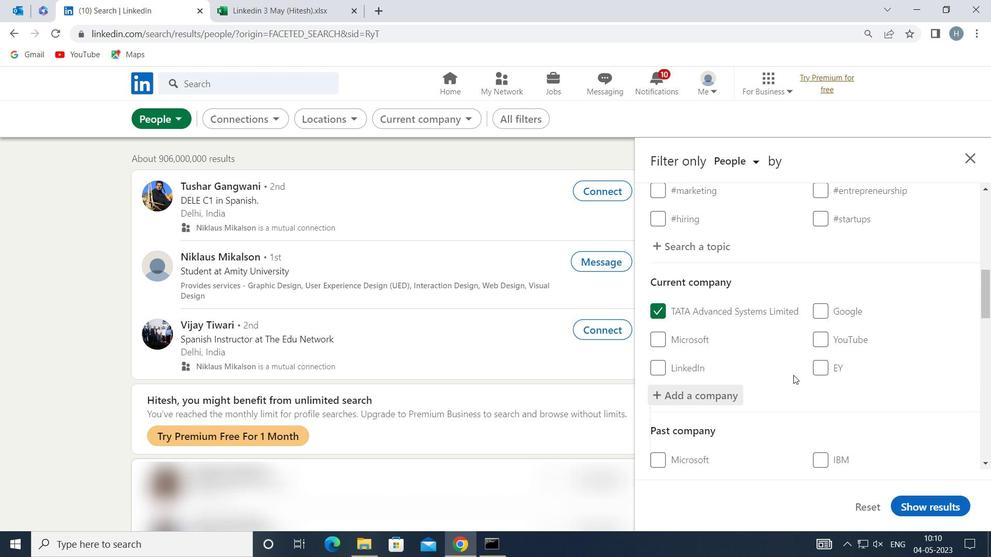 
Action: Mouse moved to (789, 373)
Screenshot: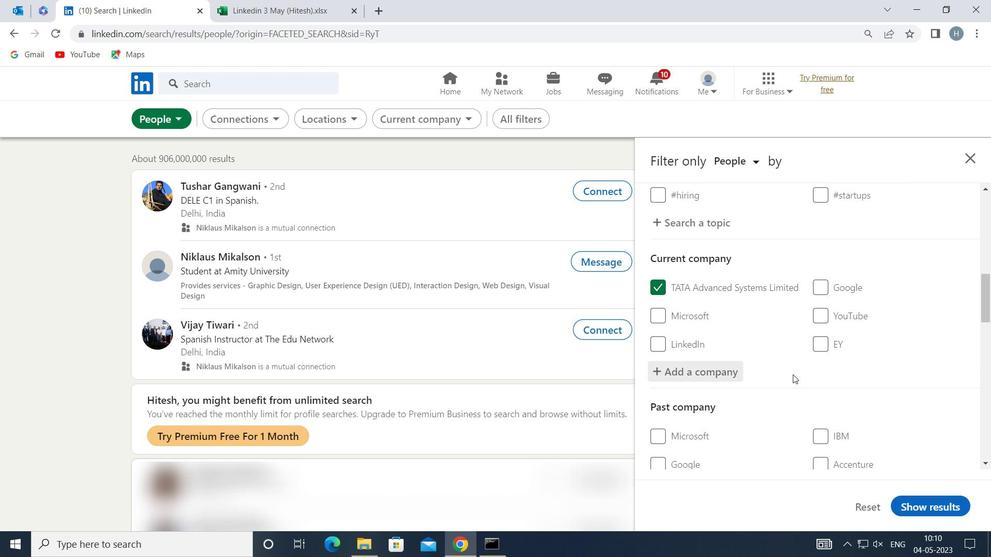 
Action: Mouse scrolled (789, 372) with delta (0, 0)
Screenshot: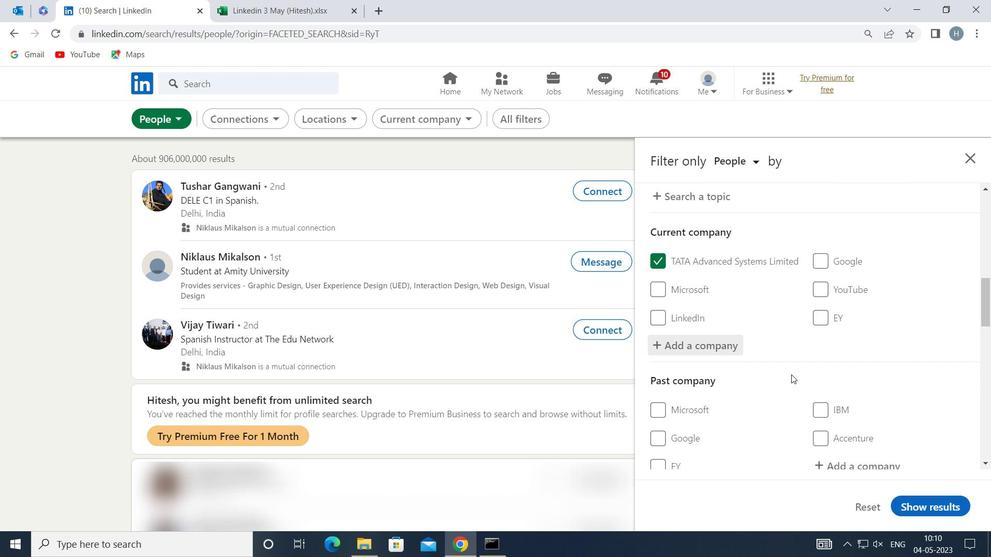 
Action: Mouse moved to (789, 372)
Screenshot: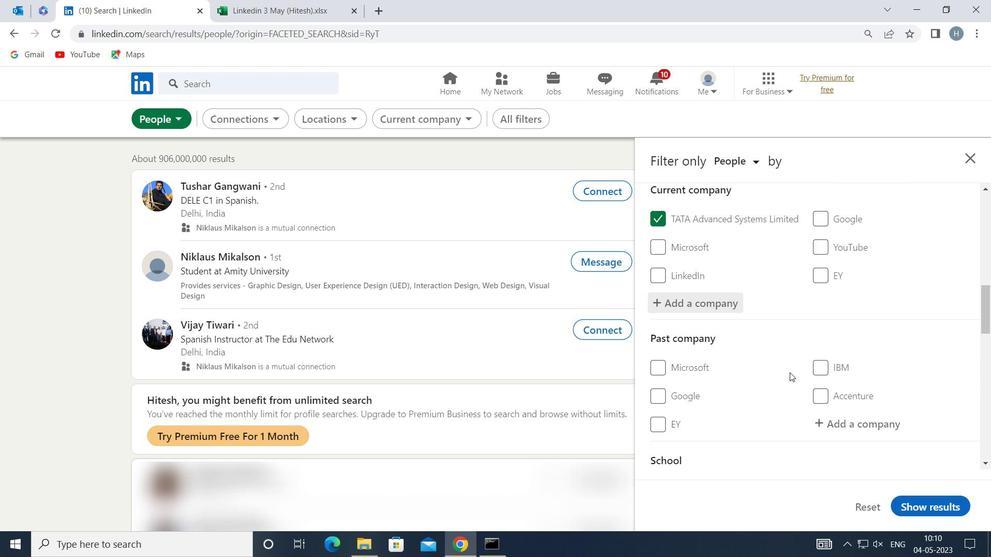 
Action: Mouse scrolled (789, 371) with delta (0, 0)
Screenshot: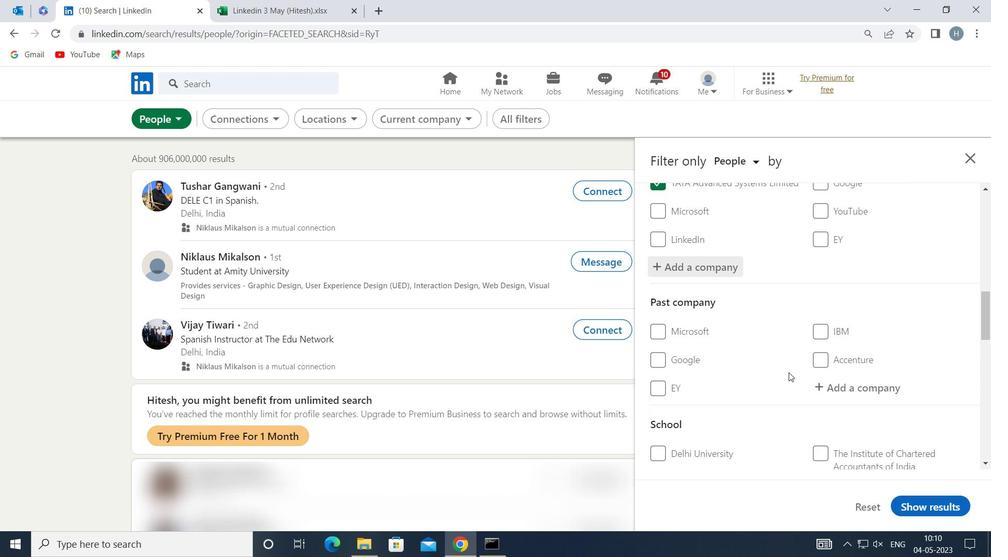 
Action: Mouse scrolled (789, 371) with delta (0, 0)
Screenshot: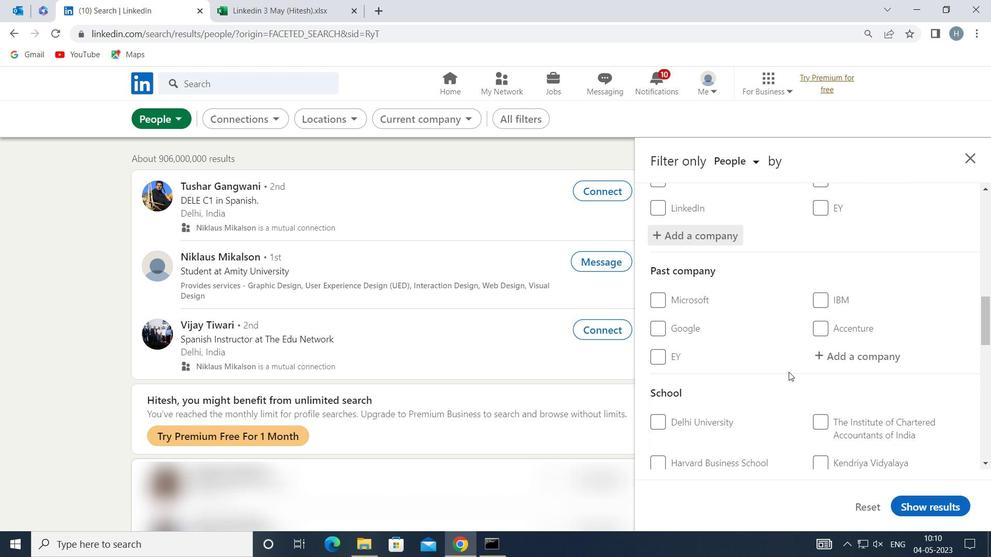 
Action: Mouse scrolled (789, 371) with delta (0, 0)
Screenshot: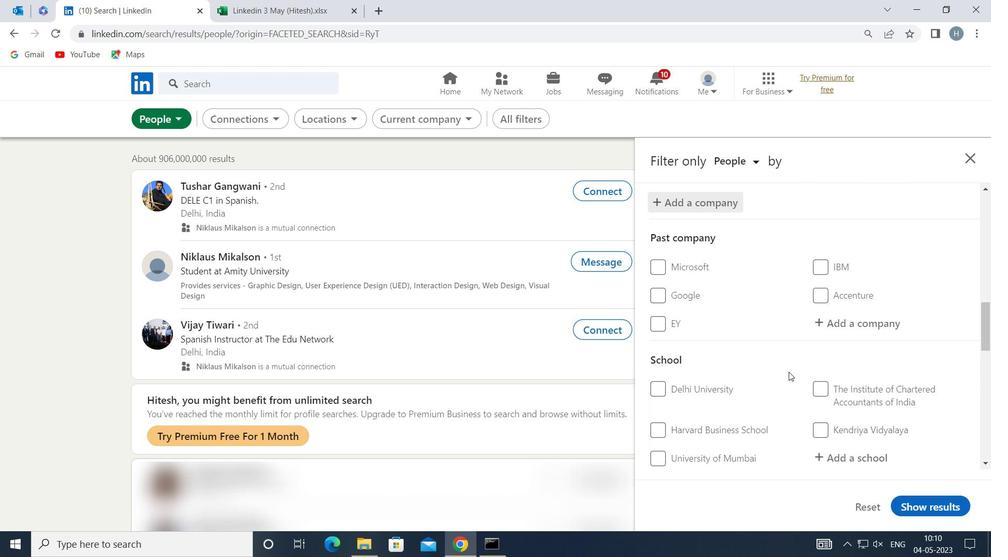 
Action: Mouse moved to (863, 324)
Screenshot: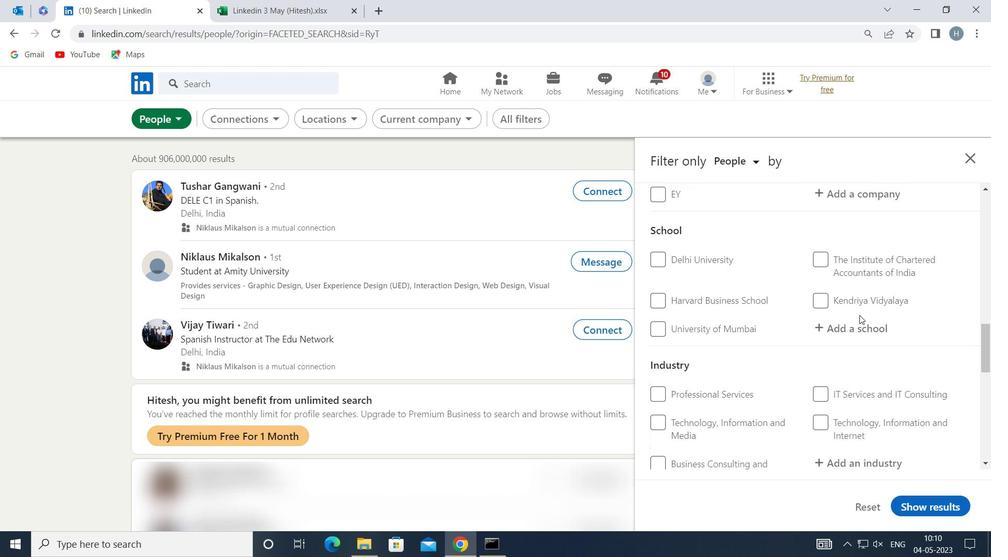 
Action: Mouse pressed left at (863, 324)
Screenshot: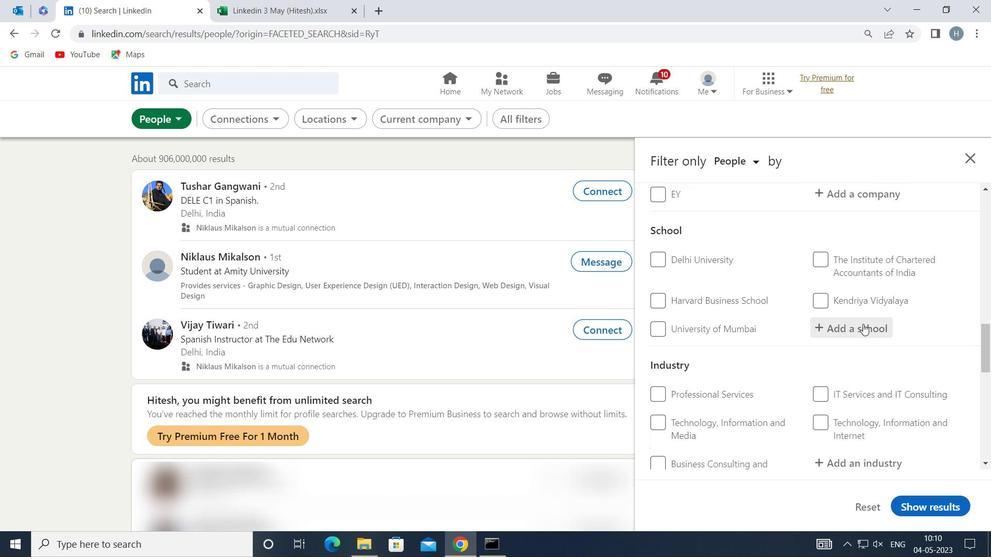 
Action: Mouse moved to (859, 323)
Screenshot: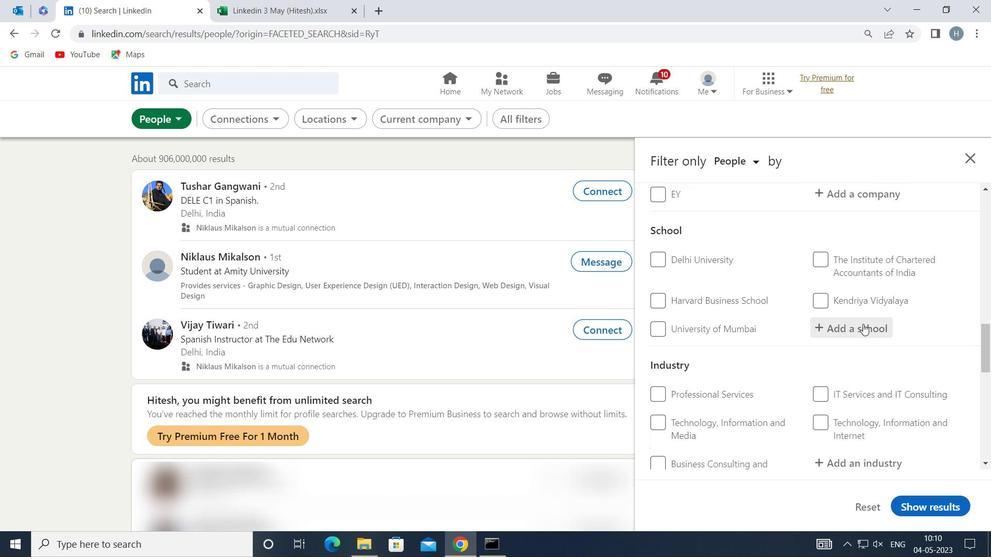 
Action: Key pressed <Key.shift><Key.shift><Key.shift><Key.shift><Key.shift><Key.shift><Key.shift><Key.shift>KERALA<Key.space><Key.shift>AGRI
Screenshot: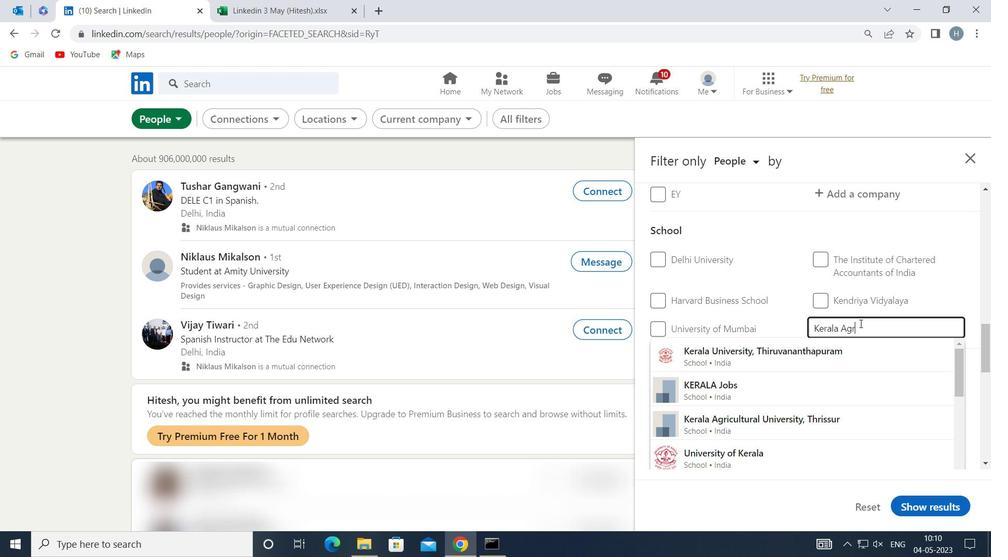 
Action: Mouse moved to (811, 388)
Screenshot: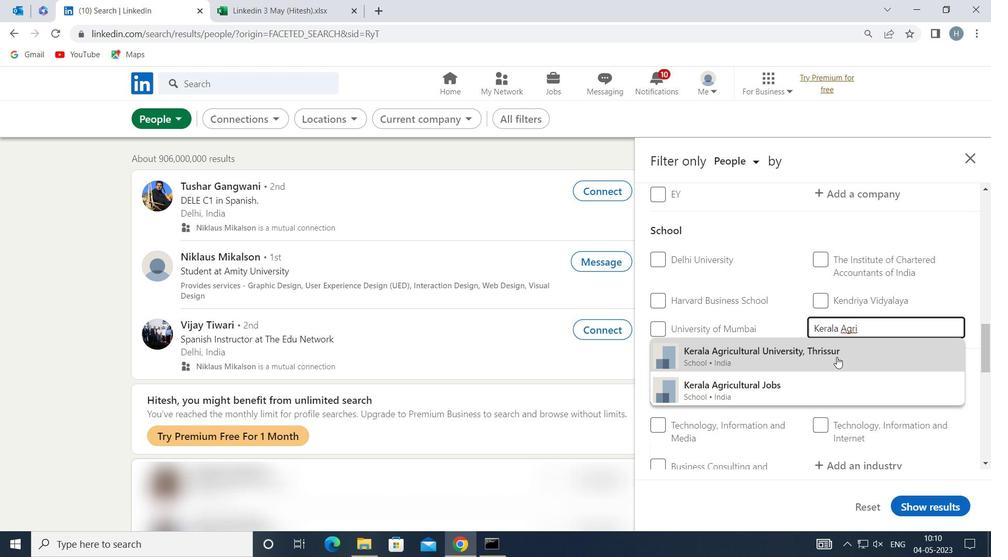 
Action: Mouse pressed left at (811, 388)
Screenshot: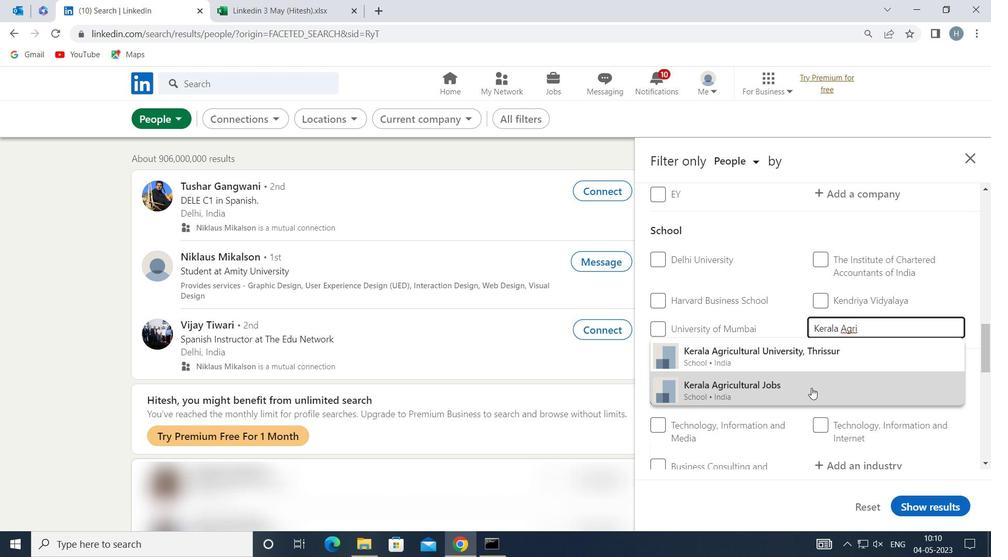 
Action: Mouse moved to (785, 356)
Screenshot: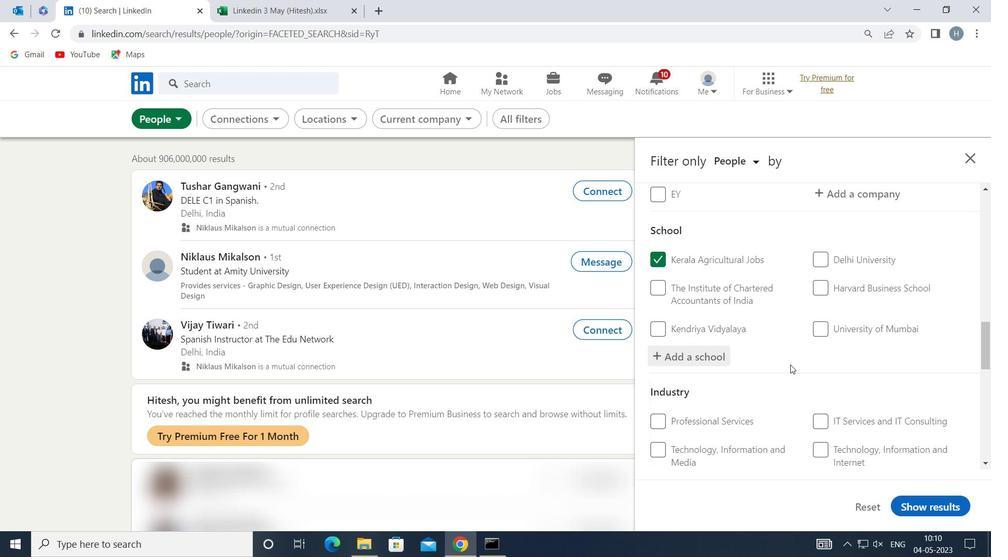 
Action: Mouse scrolled (785, 356) with delta (0, 0)
Screenshot: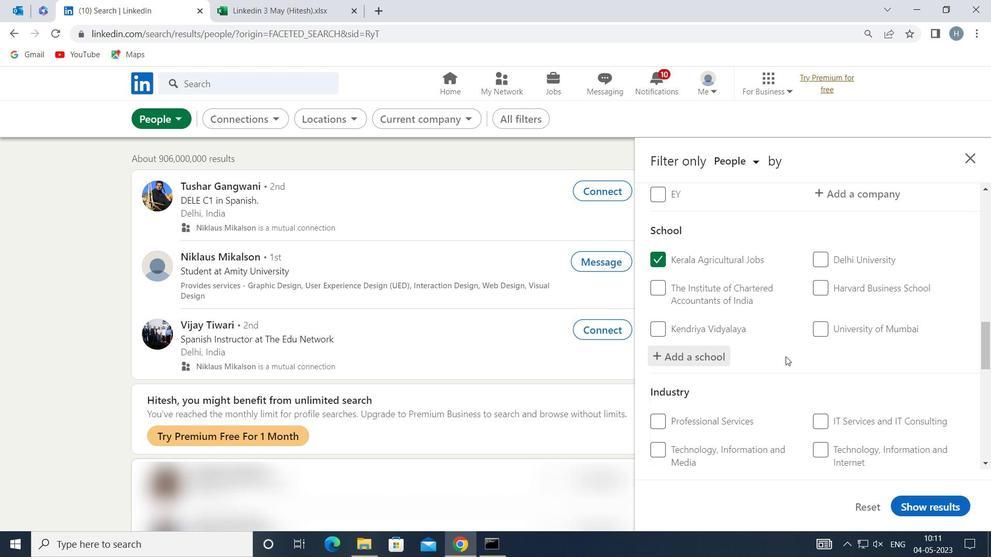 
Action: Mouse moved to (785, 355)
Screenshot: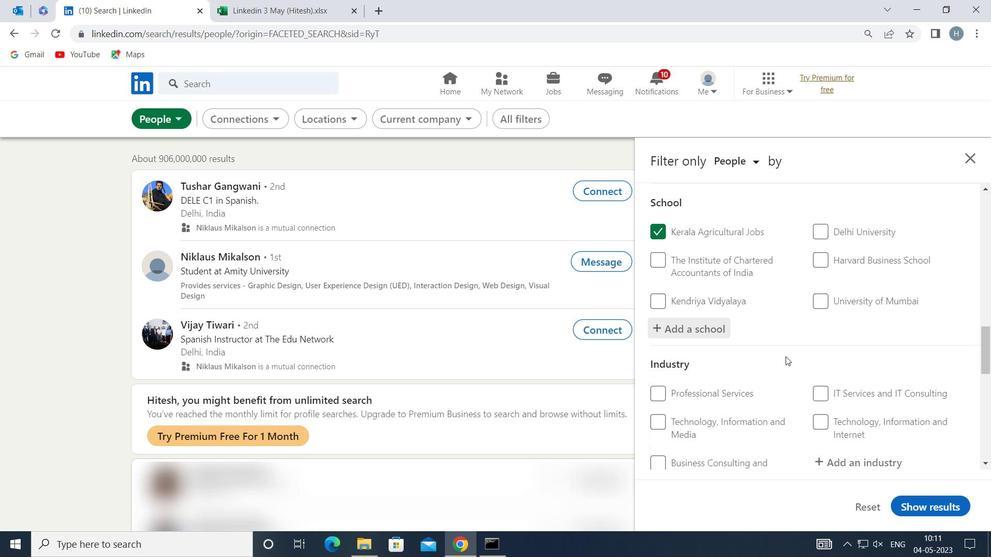 
Action: Mouse scrolled (785, 354) with delta (0, 0)
Screenshot: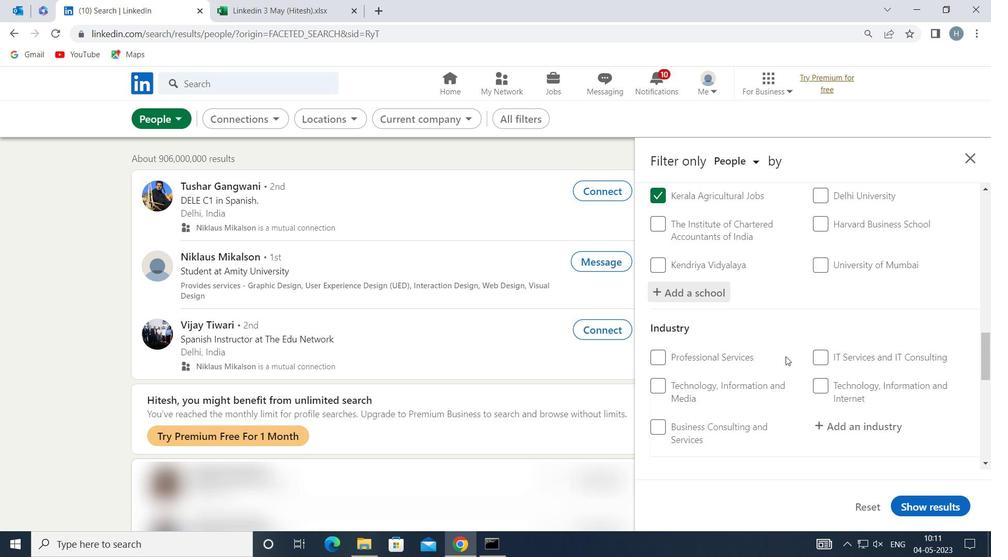 
Action: Mouse moved to (864, 357)
Screenshot: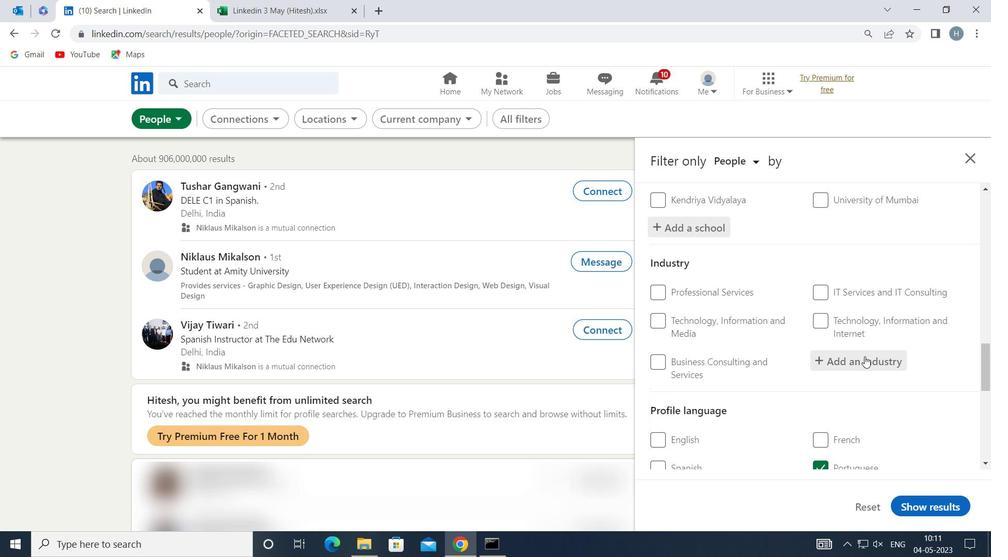 
Action: Mouse pressed left at (864, 357)
Screenshot: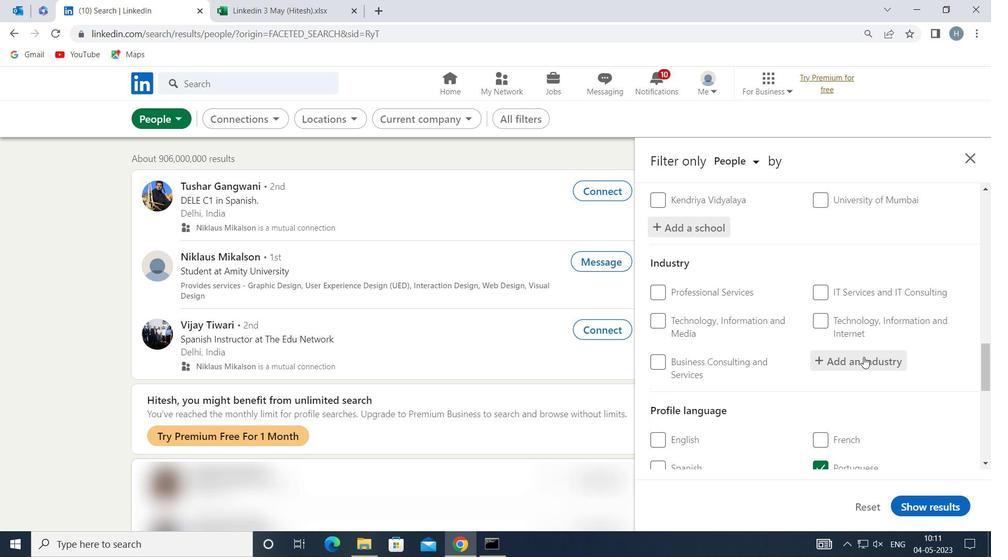 
Action: Mouse moved to (855, 356)
Screenshot: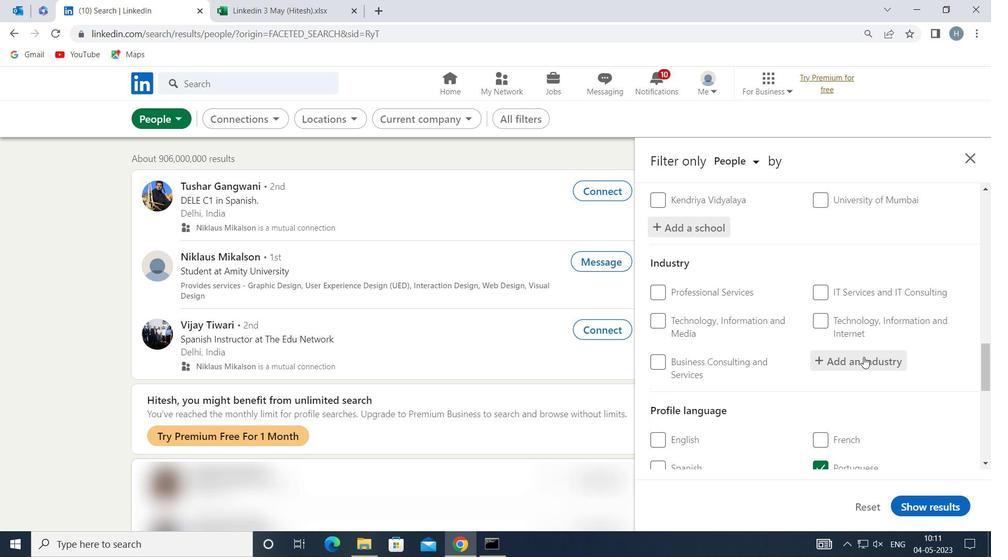 
Action: Key pressed <Key.shift>PERSONAL<Key.space><Key.shift>CARE
Screenshot: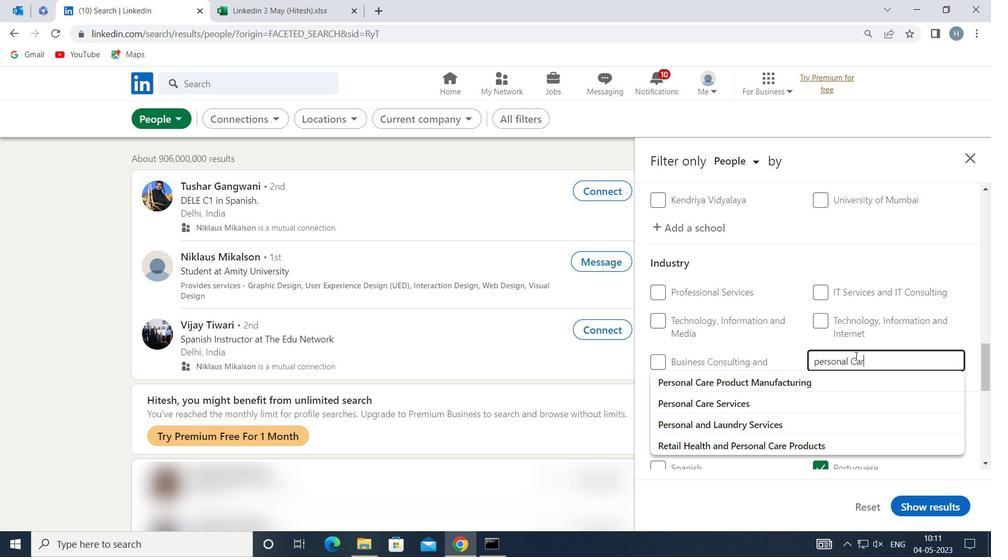 
Action: Mouse moved to (808, 399)
Screenshot: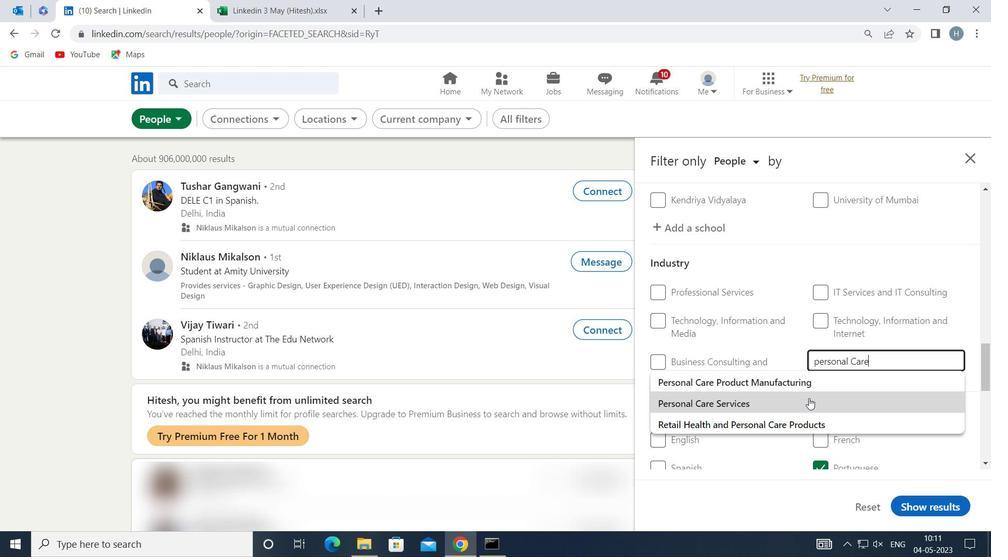 
Action: Mouse pressed left at (808, 399)
Screenshot: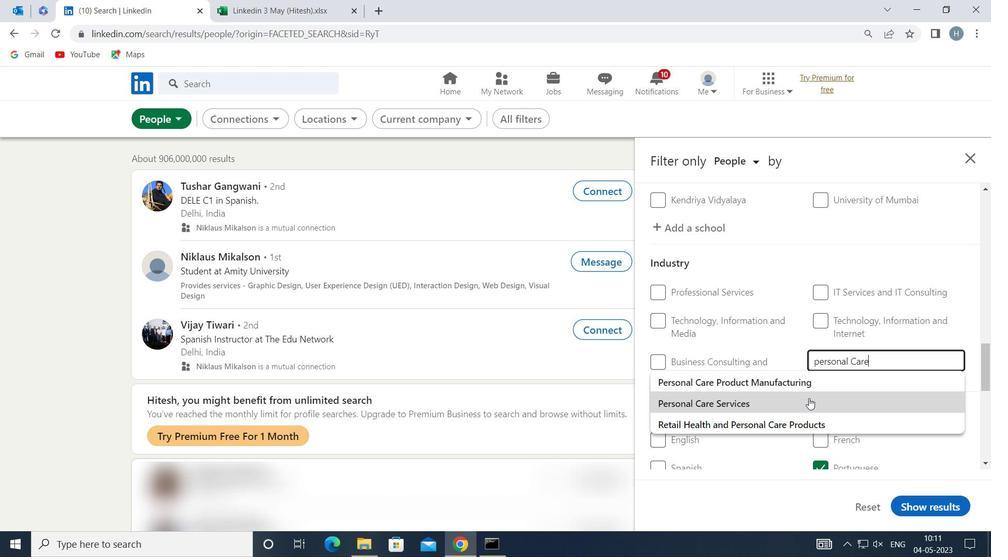 
Action: Mouse moved to (776, 369)
Screenshot: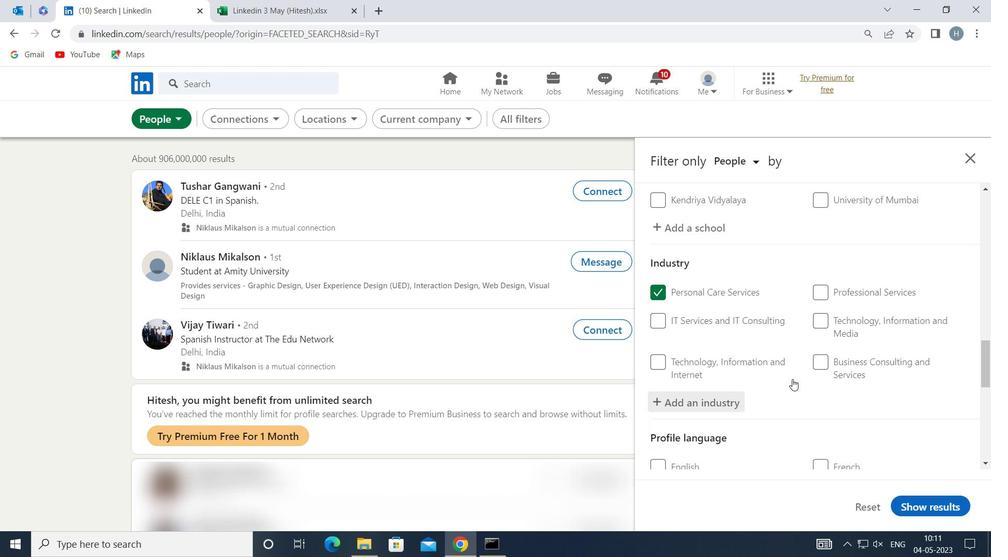 
Action: Mouse scrolled (776, 368) with delta (0, 0)
Screenshot: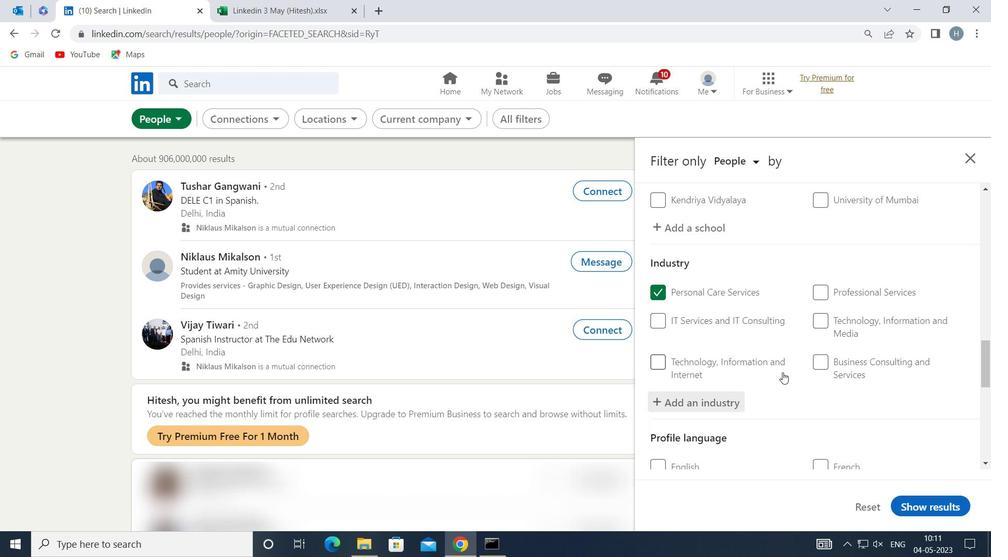 
Action: Mouse scrolled (776, 368) with delta (0, 0)
Screenshot: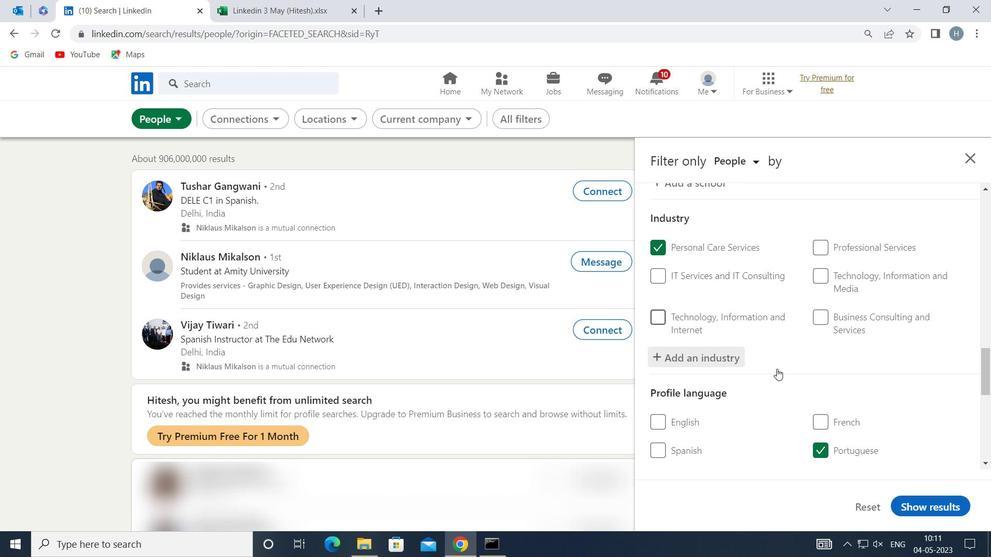 
Action: Mouse scrolled (776, 368) with delta (0, 0)
Screenshot: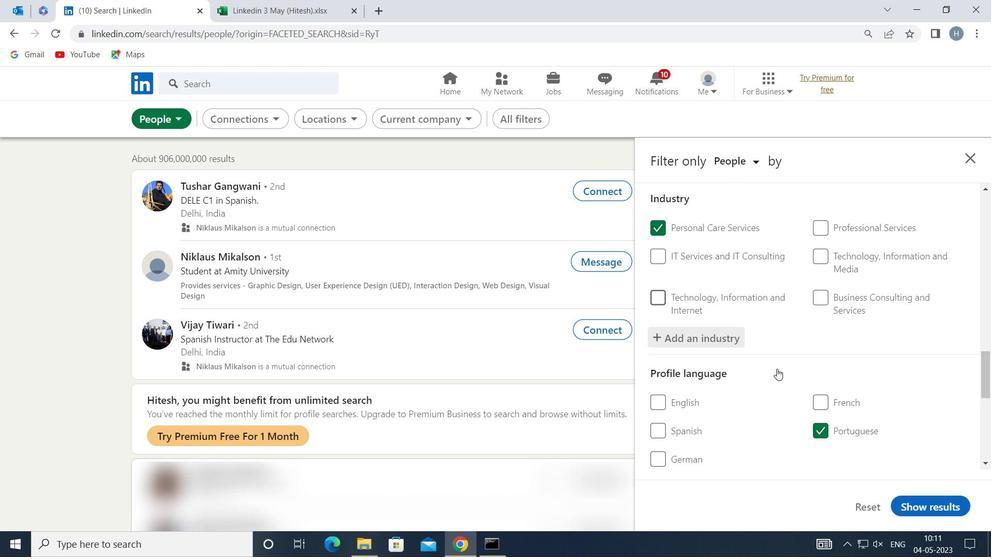 
Action: Mouse scrolled (776, 368) with delta (0, 0)
Screenshot: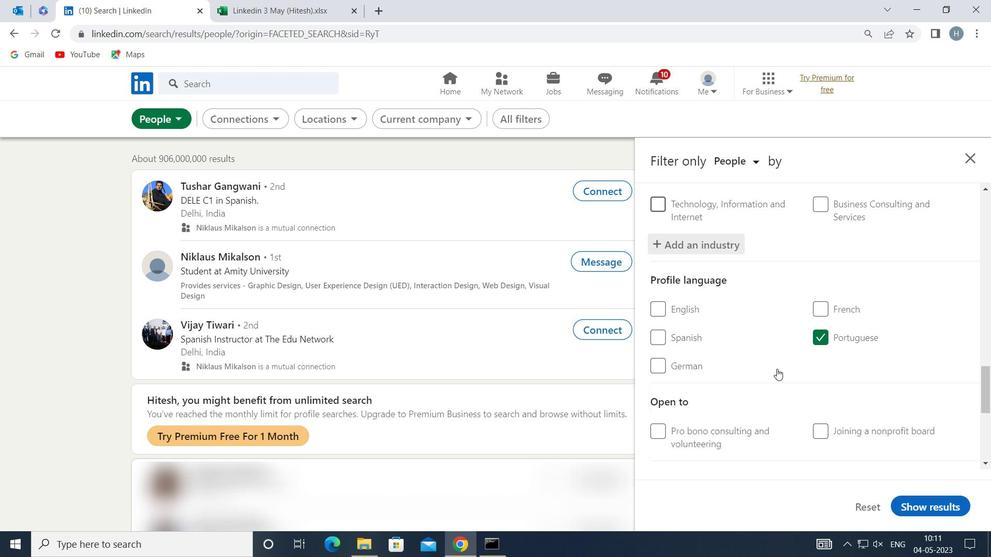 
Action: Mouse scrolled (776, 368) with delta (0, 0)
Screenshot: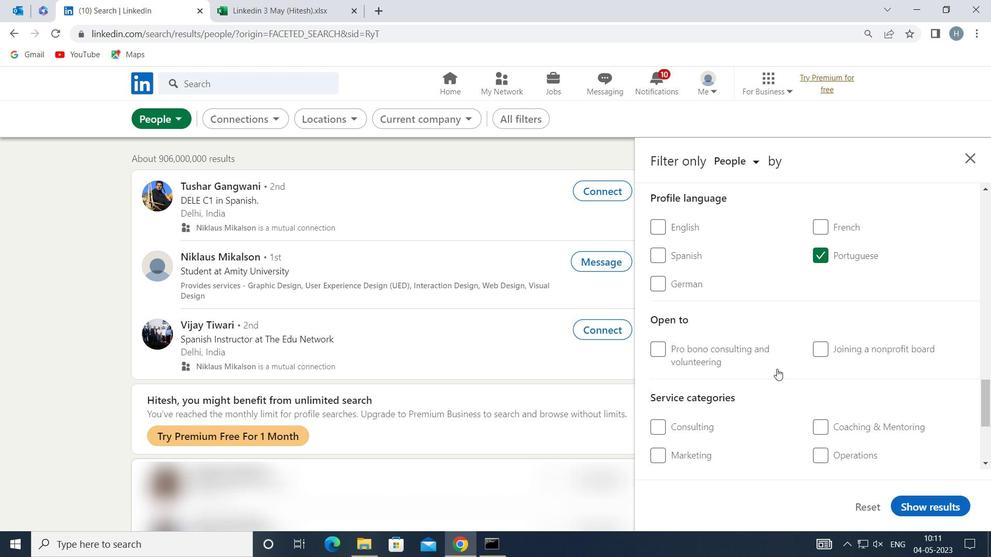 
Action: Mouse scrolled (776, 368) with delta (0, 0)
Screenshot: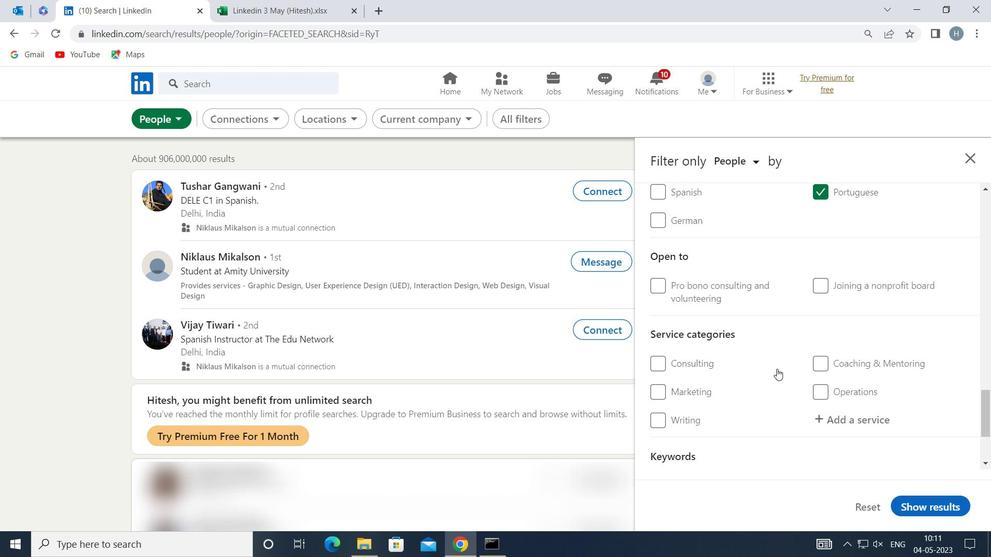 
Action: Mouse moved to (856, 333)
Screenshot: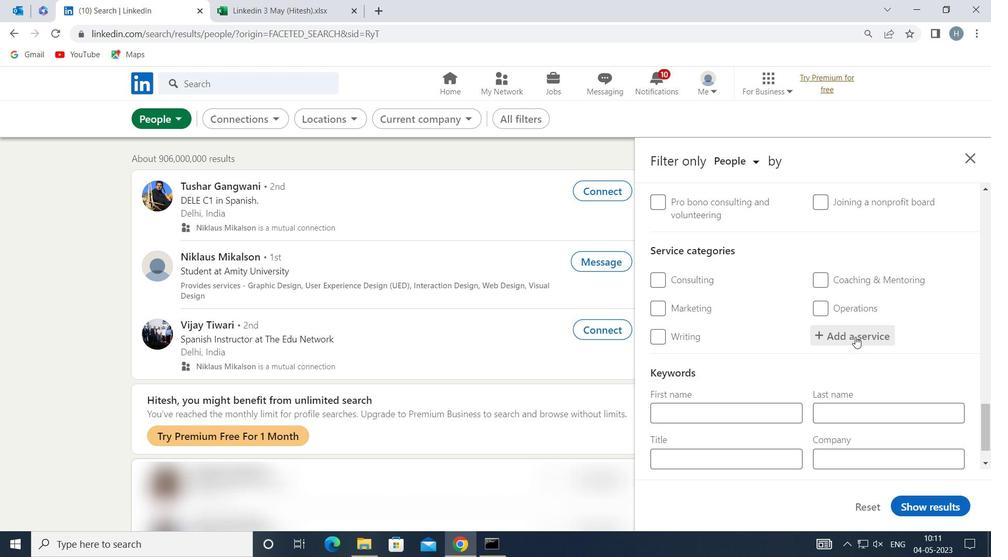 
Action: Mouse pressed left at (856, 333)
Screenshot: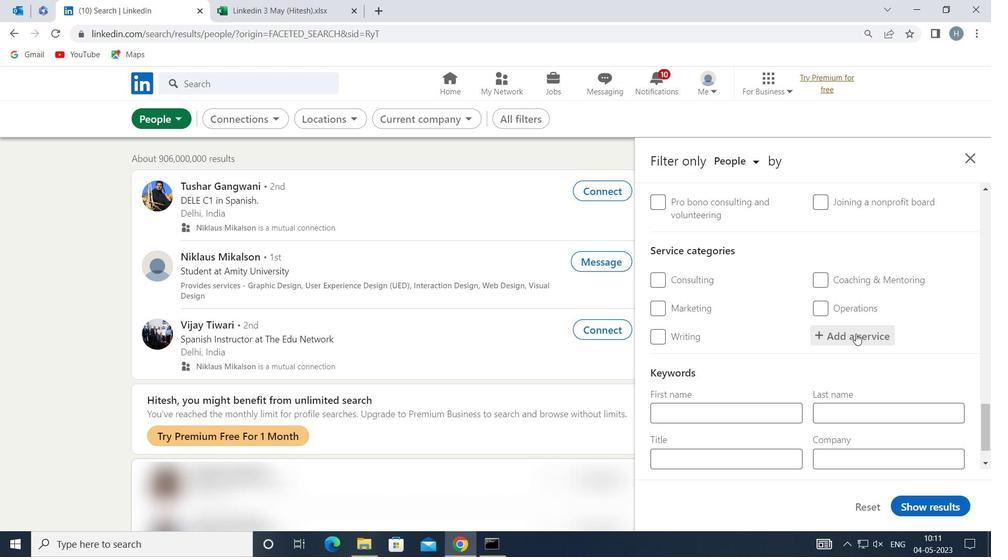
Action: Mouse moved to (856, 333)
Screenshot: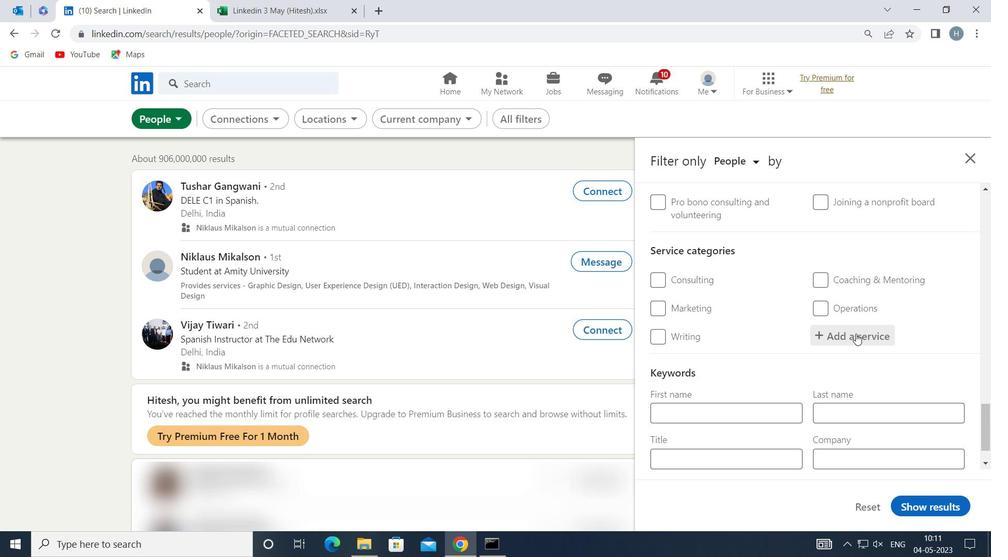 
Action: Key pressed <Key.shift>BUI<Key.backspace>SO<Key.backspace>INESS<Key.space><Key.shift>AN
Screenshot: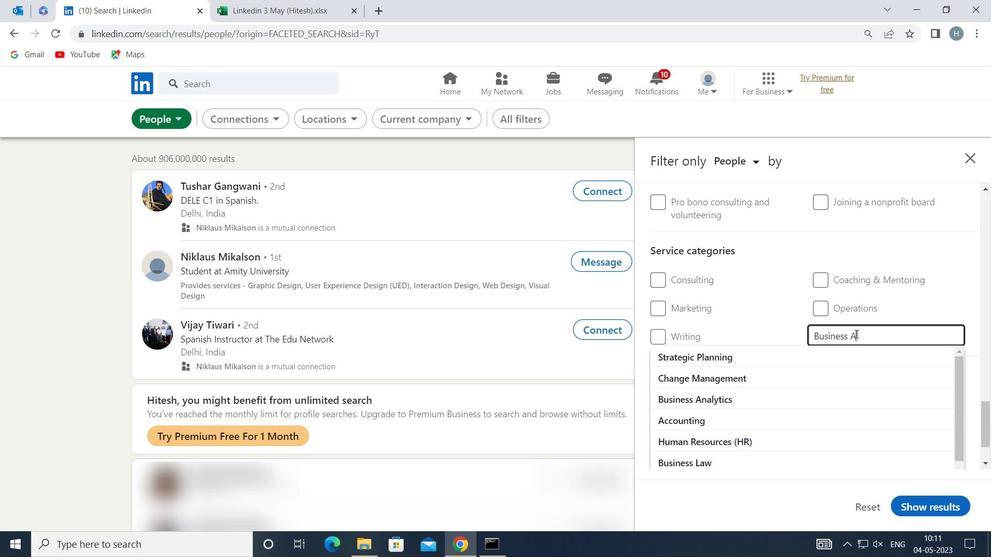 
Action: Mouse moved to (814, 348)
Screenshot: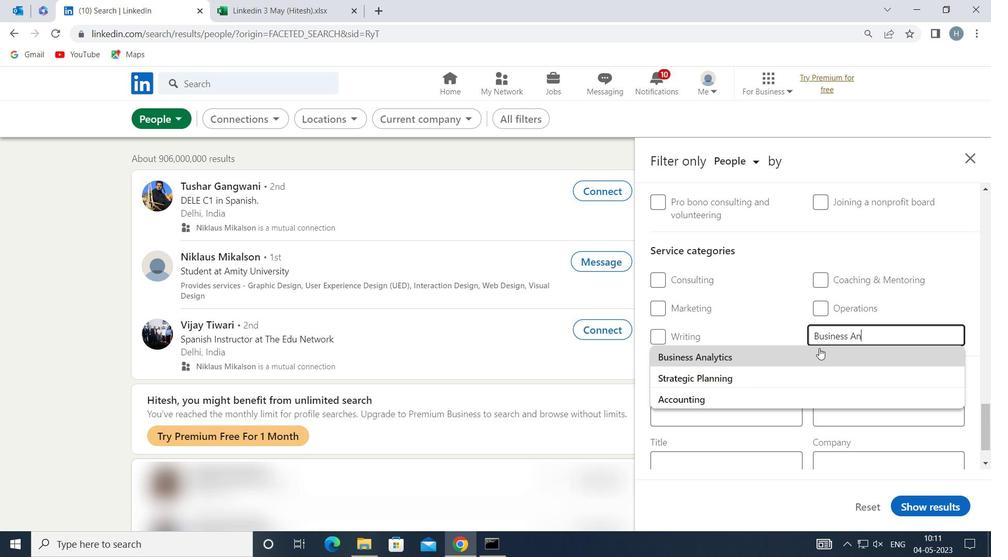 
Action: Mouse pressed left at (814, 348)
Screenshot: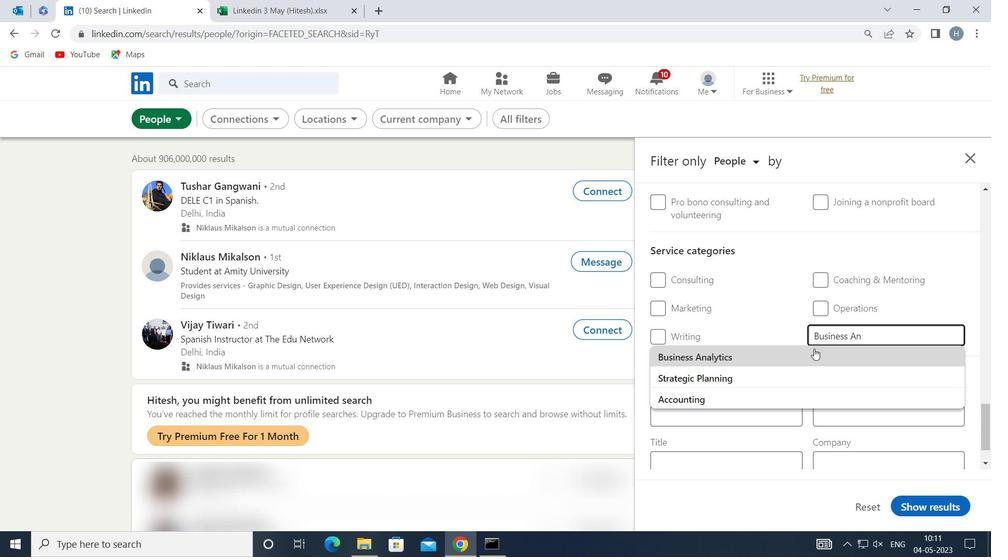 
Action: Mouse moved to (780, 336)
Screenshot: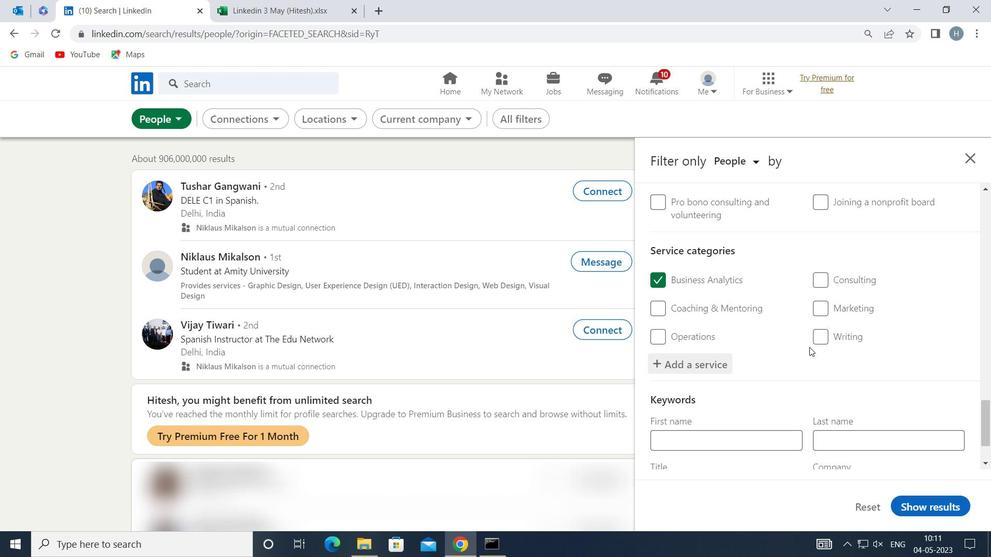 
Action: Mouse scrolled (780, 335) with delta (0, 0)
Screenshot: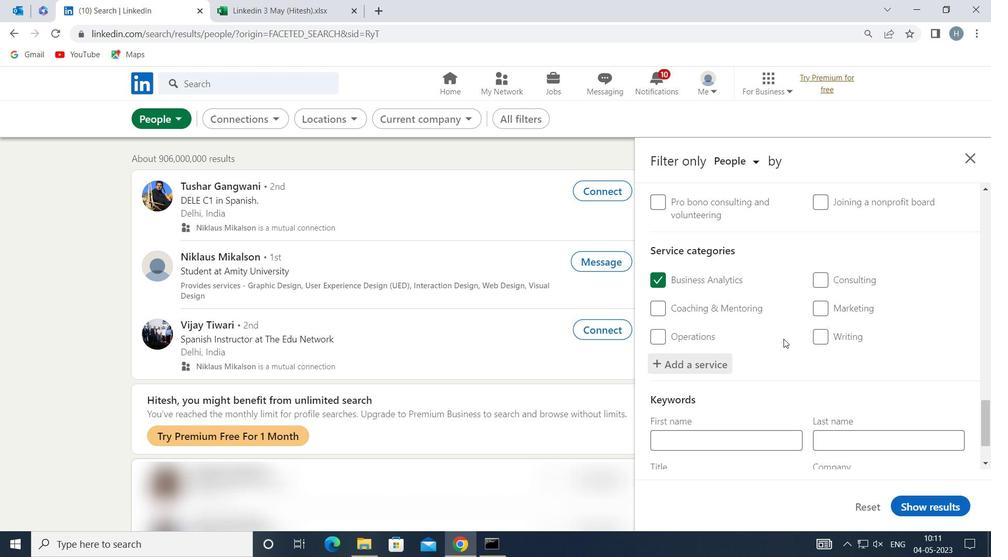
Action: Mouse scrolled (780, 335) with delta (0, 0)
Screenshot: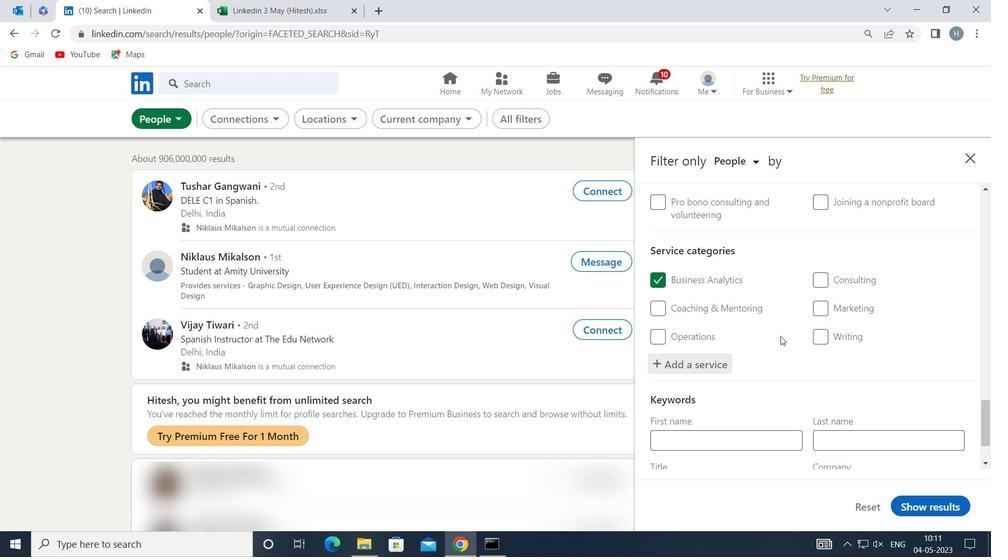 
Action: Mouse scrolled (780, 335) with delta (0, 0)
Screenshot: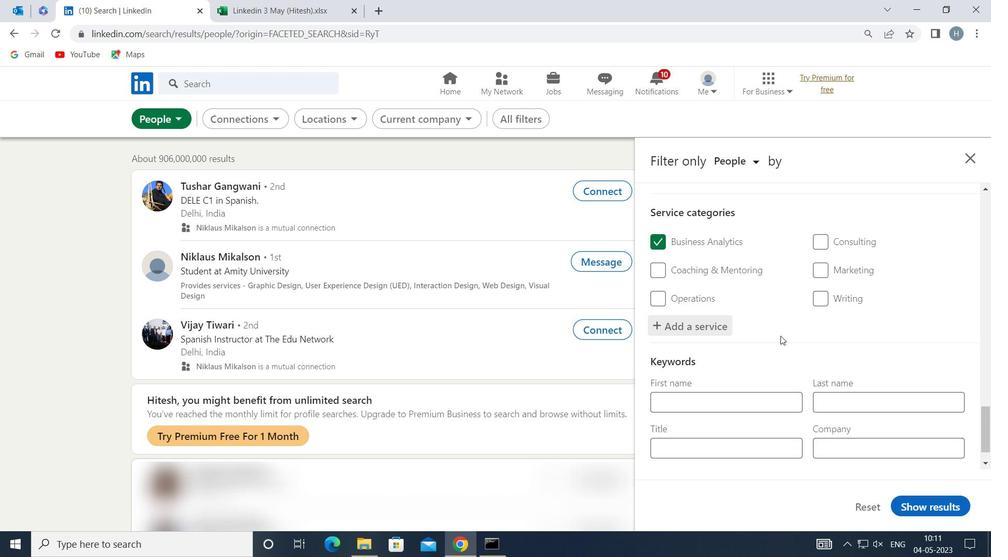 
Action: Mouse scrolled (780, 335) with delta (0, 0)
Screenshot: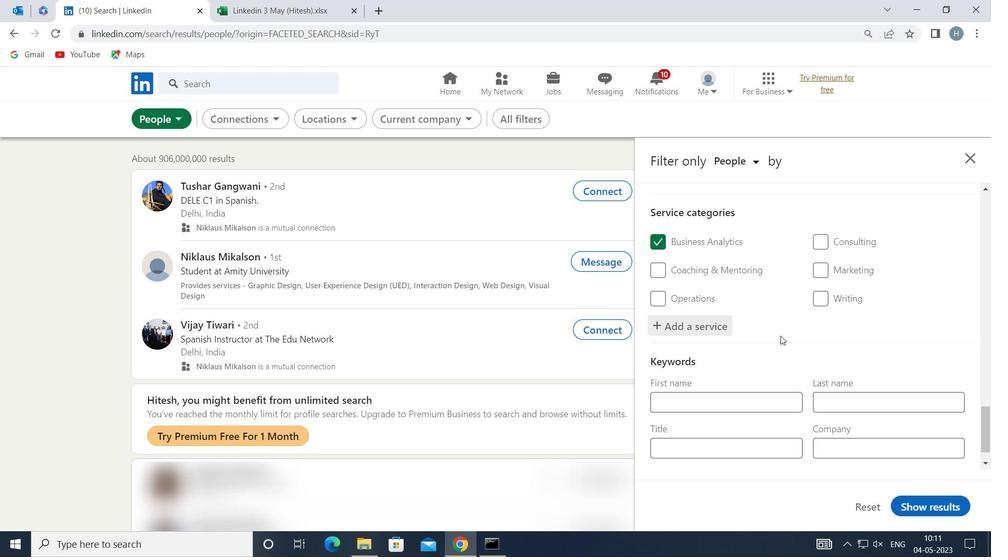 
Action: Mouse scrolled (780, 335) with delta (0, 0)
Screenshot: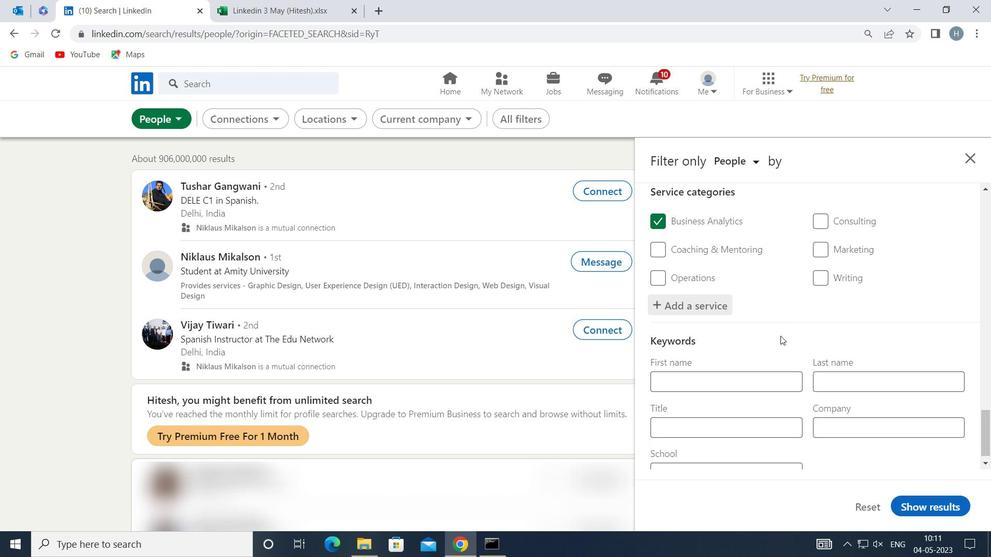 
Action: Mouse moved to (770, 408)
Screenshot: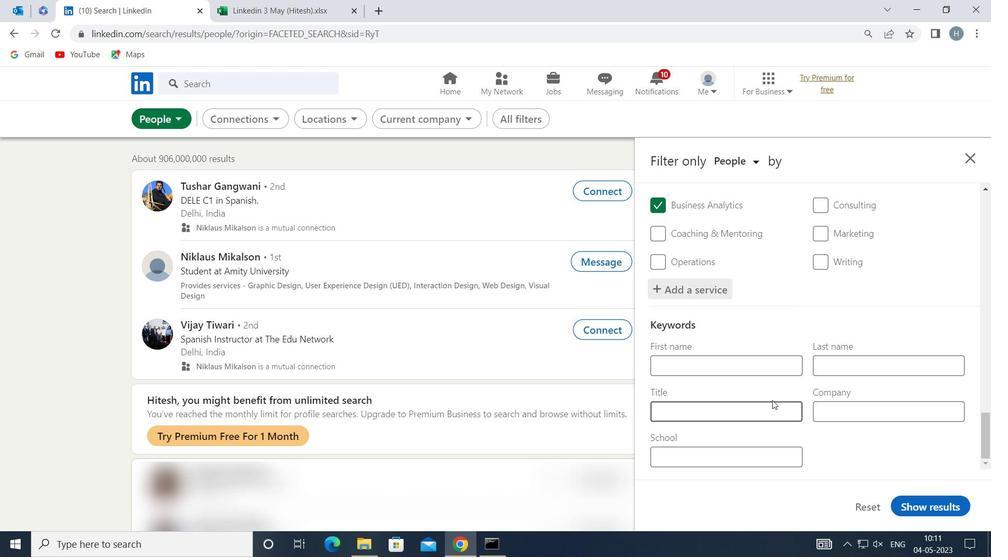 
Action: Mouse pressed left at (770, 408)
Screenshot: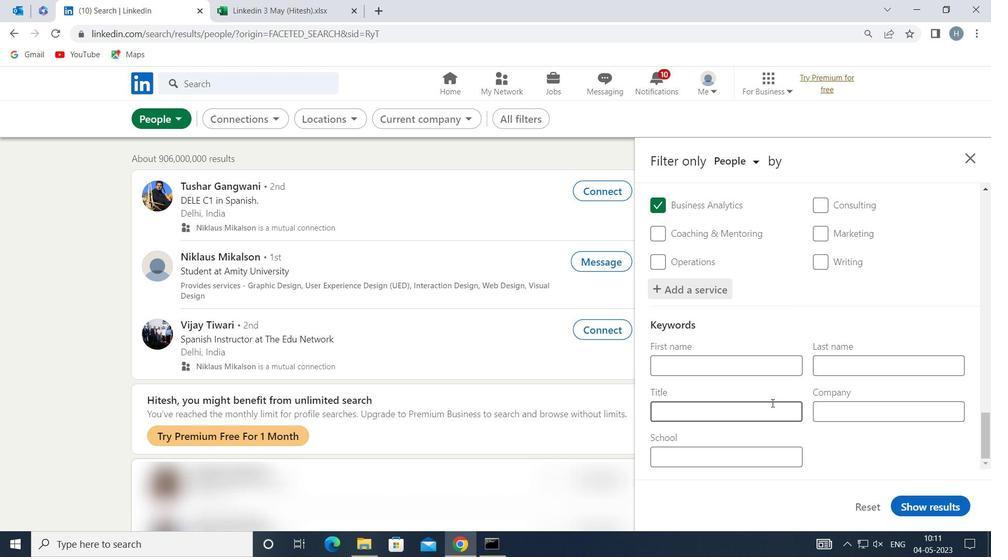 
Action: Mouse moved to (760, 405)
Screenshot: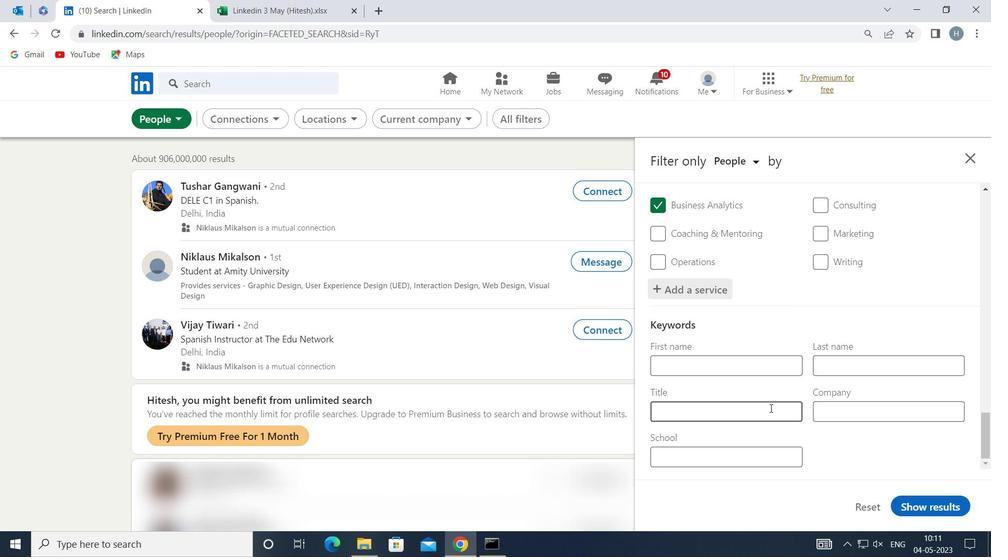 
Action: Key pressed <Key.shift>OPERATIONS<Key.space><Key.shift>COORDINATOR
Screenshot: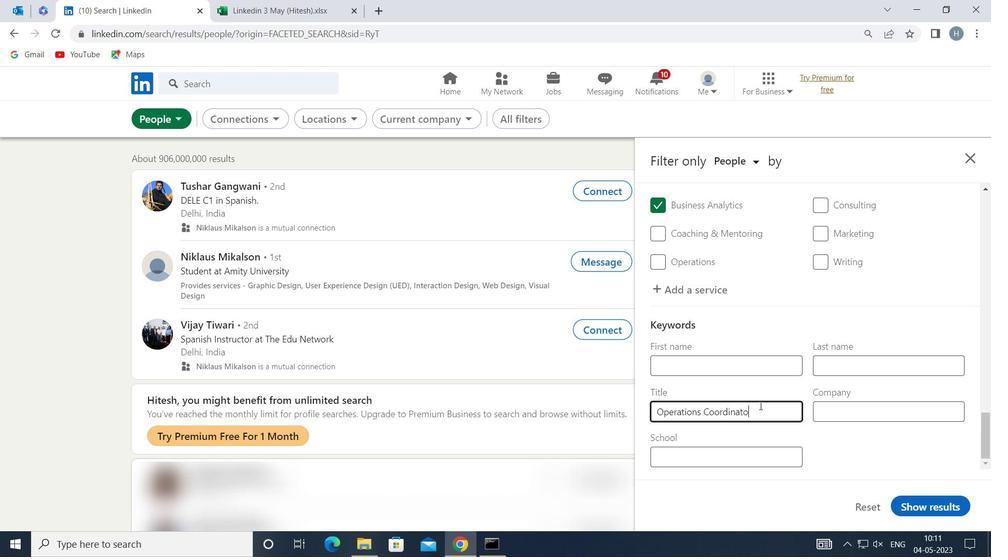 
Action: Mouse moved to (933, 505)
Screenshot: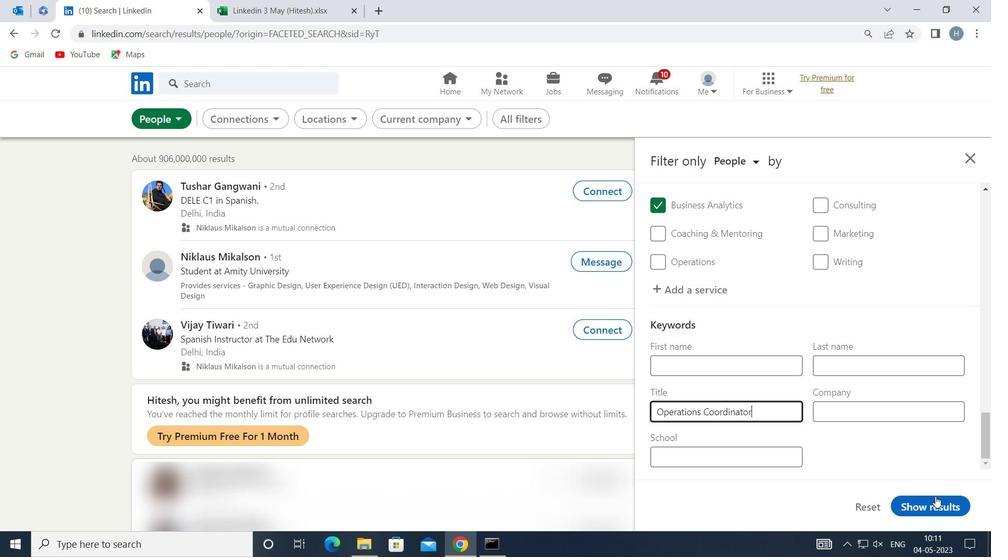 
Action: Mouse pressed left at (933, 505)
Screenshot: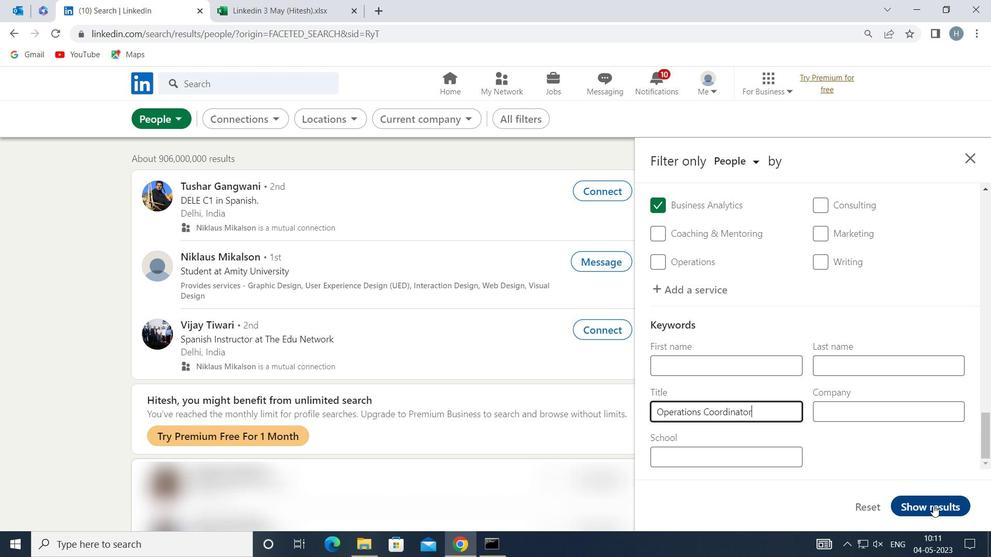 
Action: Mouse moved to (774, 429)
Screenshot: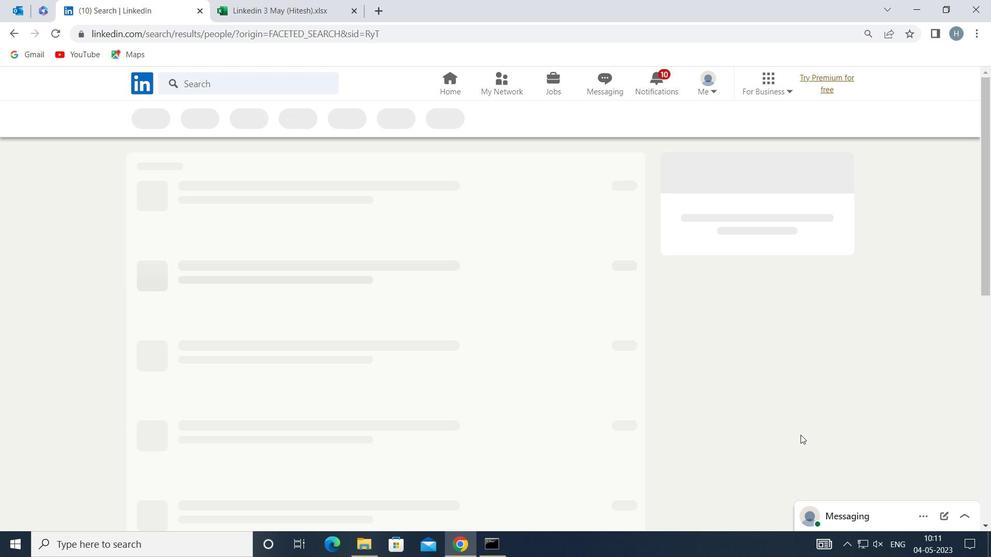 
